 Task: Research Airbnb options in Murun-kuren, Mongolia from 4th December, 2023 to 10th December, 2023 for 6 adults, 2 children.6 bedrooms having 6 beds and 6 bathrooms. Property type can be house. Amenities needed are: wifi, TV, free parkinig on premises, gym, breakfast. Look for 4 properties as per requirement.
Action: Mouse moved to (426, 77)
Screenshot: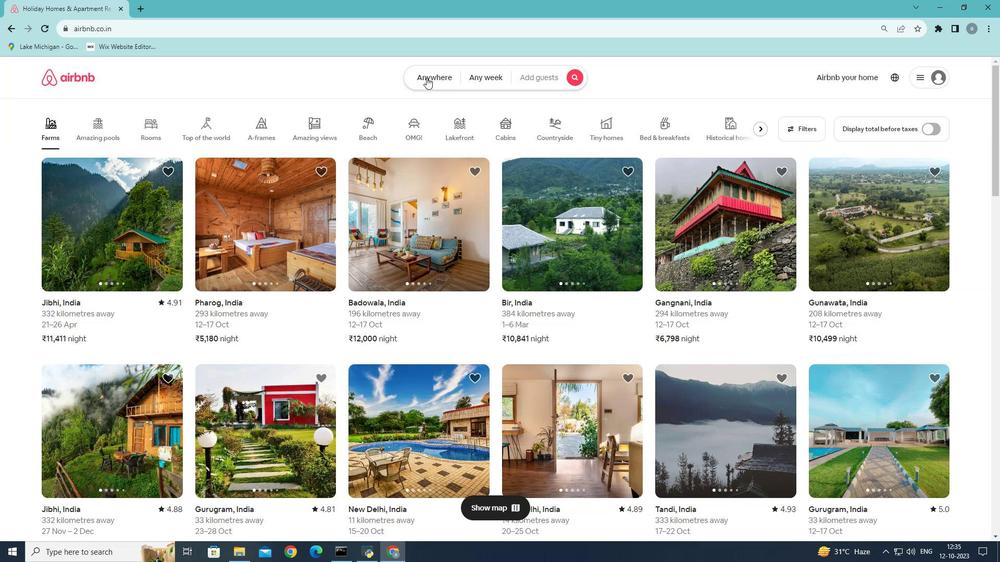 
Action: Mouse pressed left at (426, 77)
Screenshot: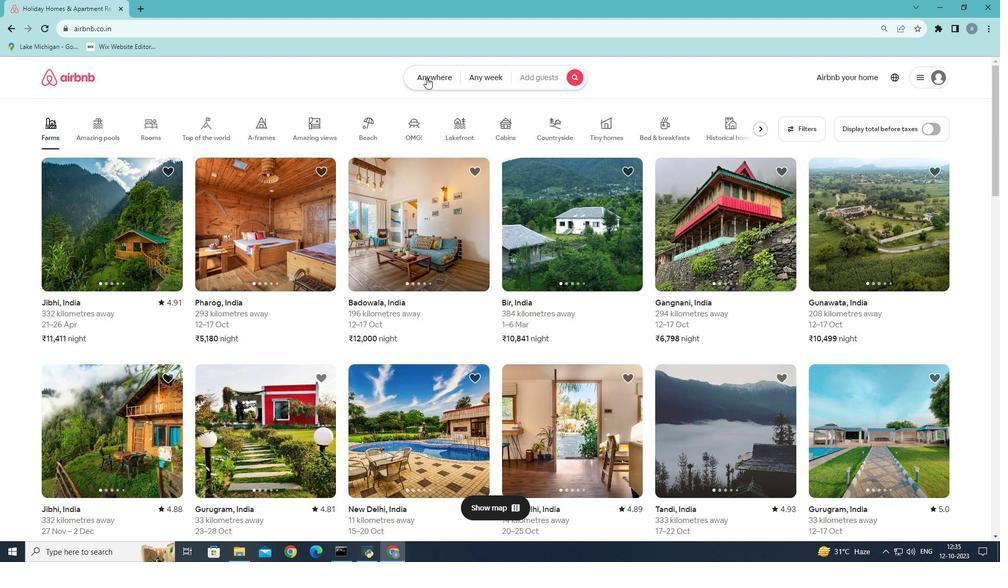 
Action: Mouse moved to (297, 118)
Screenshot: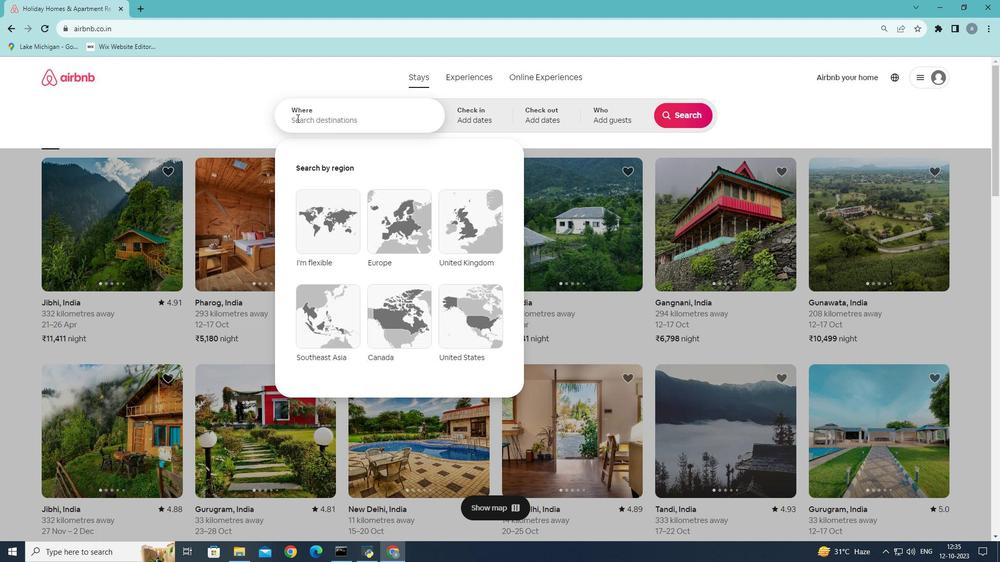 
Action: Mouse pressed left at (297, 118)
Screenshot: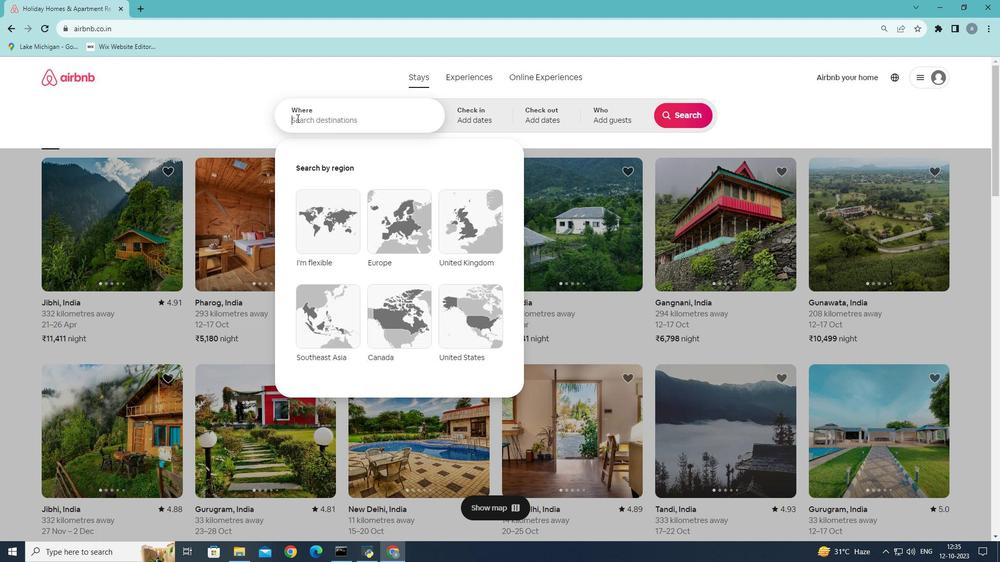 
Action: Mouse moved to (344, 115)
Screenshot: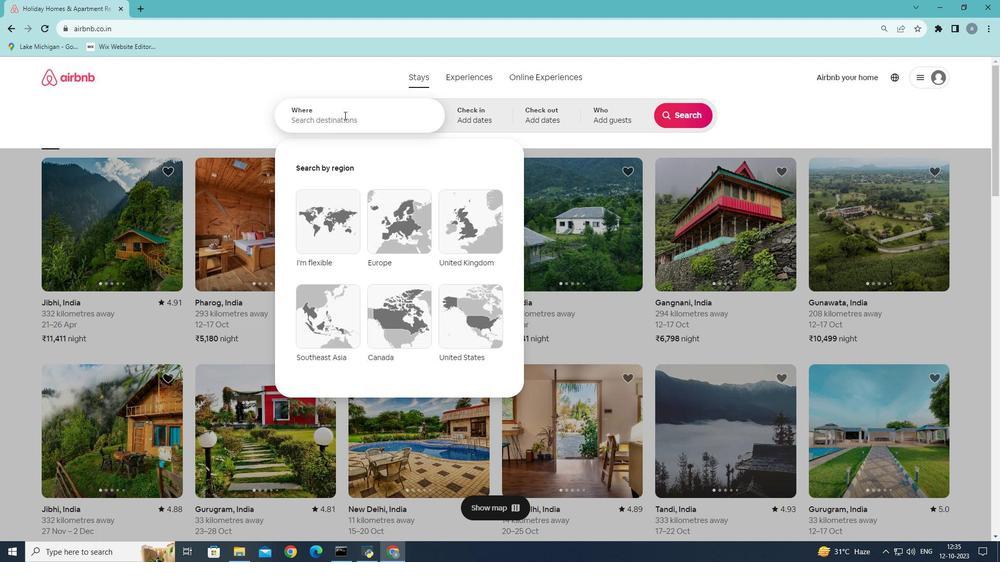 
Action: Key pressed <Key.shift>Murun-<Key.shift>Kuren,<Key.shift>Mongolia
Screenshot: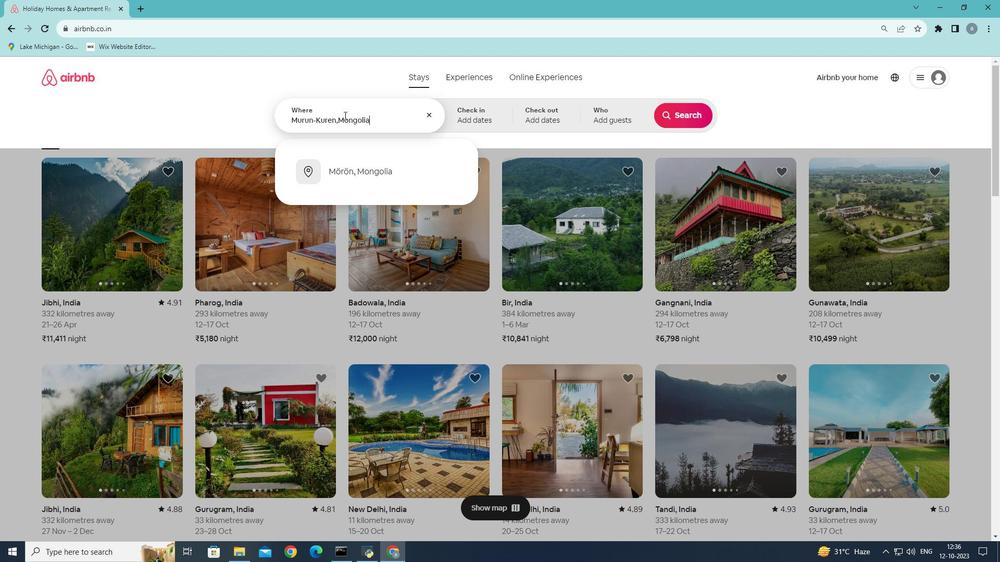 
Action: Mouse moved to (374, 174)
Screenshot: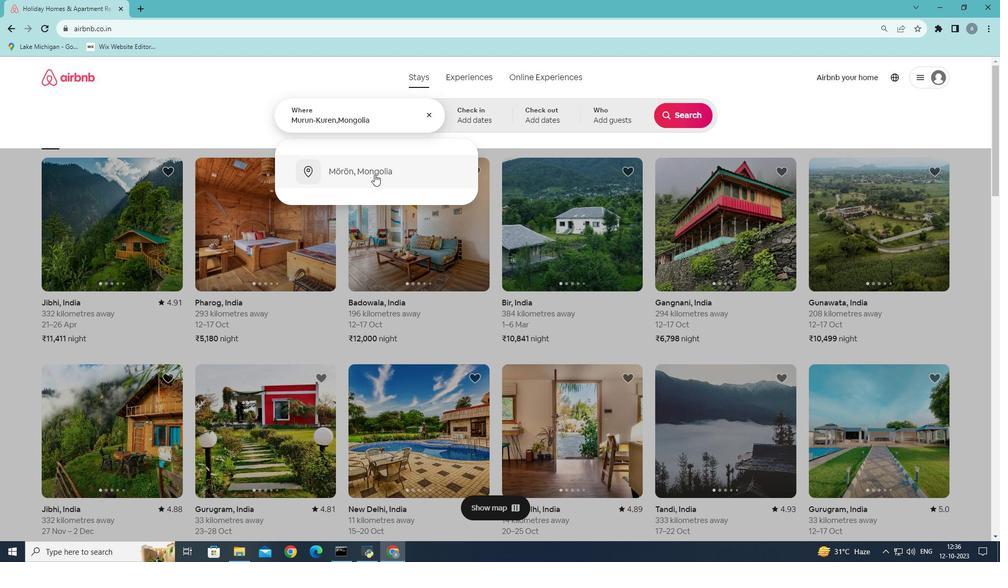
Action: Mouse pressed left at (374, 174)
Screenshot: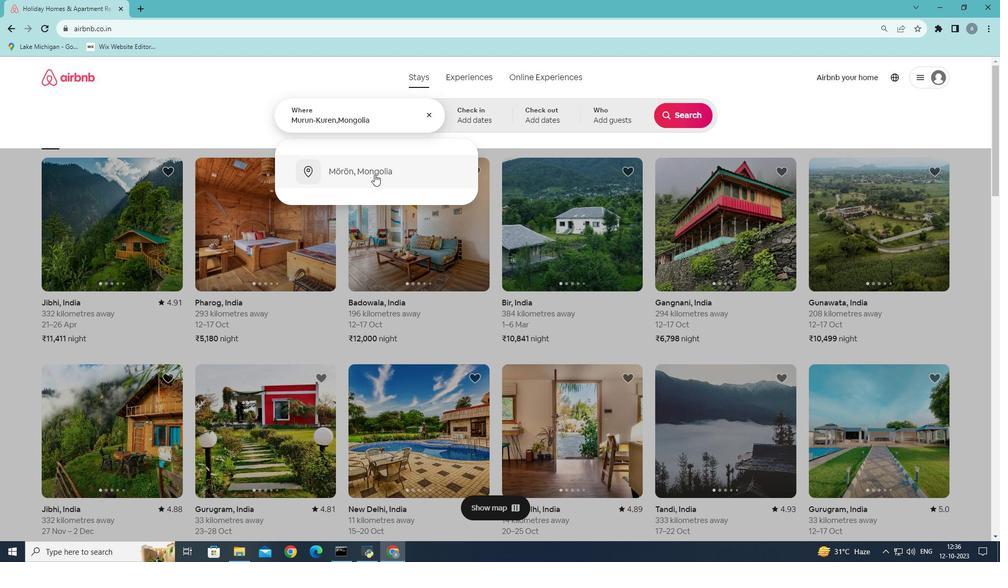 
Action: Mouse moved to (684, 197)
Screenshot: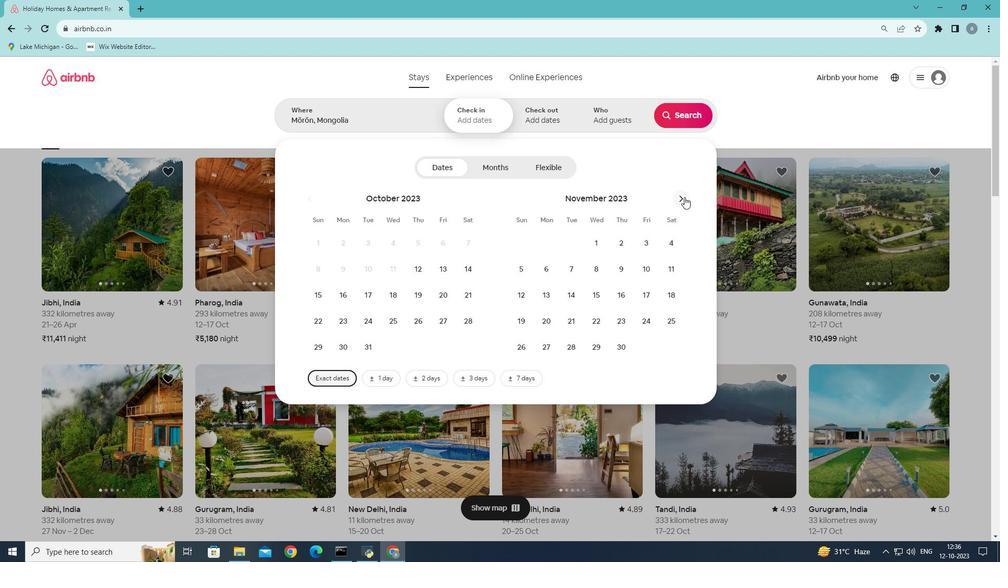 
Action: Mouse pressed left at (684, 197)
Screenshot: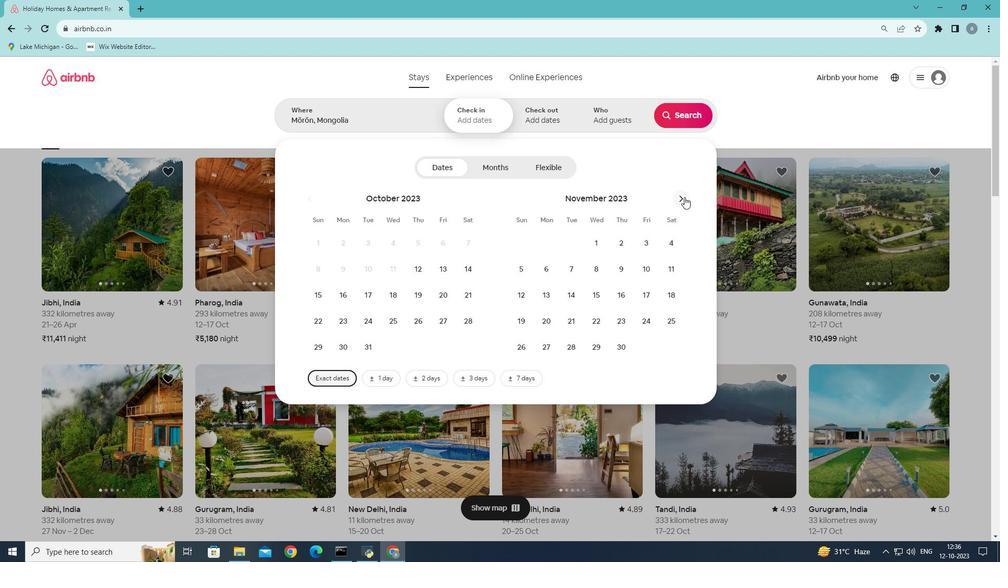 
Action: Mouse moved to (543, 271)
Screenshot: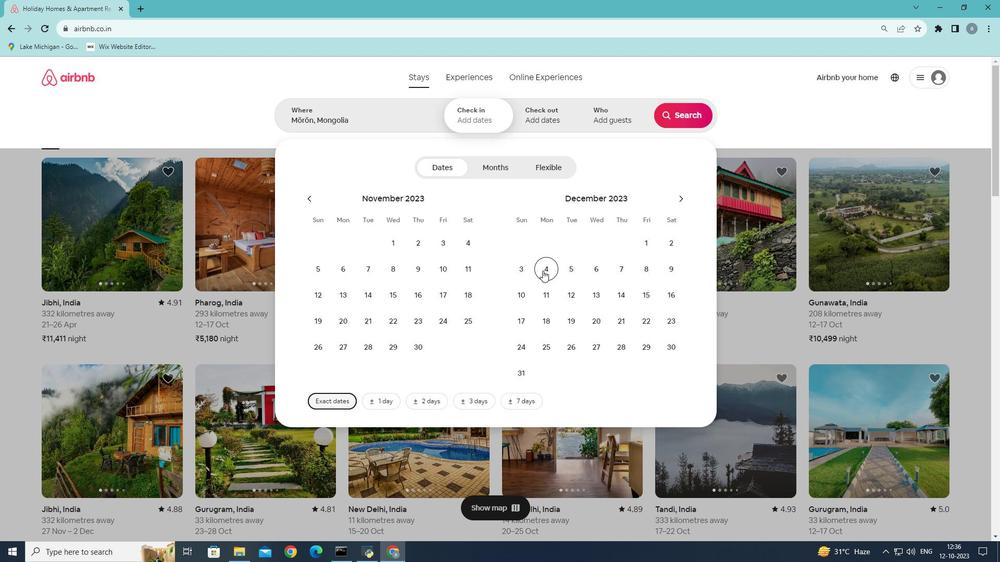 
Action: Mouse pressed left at (543, 271)
Screenshot: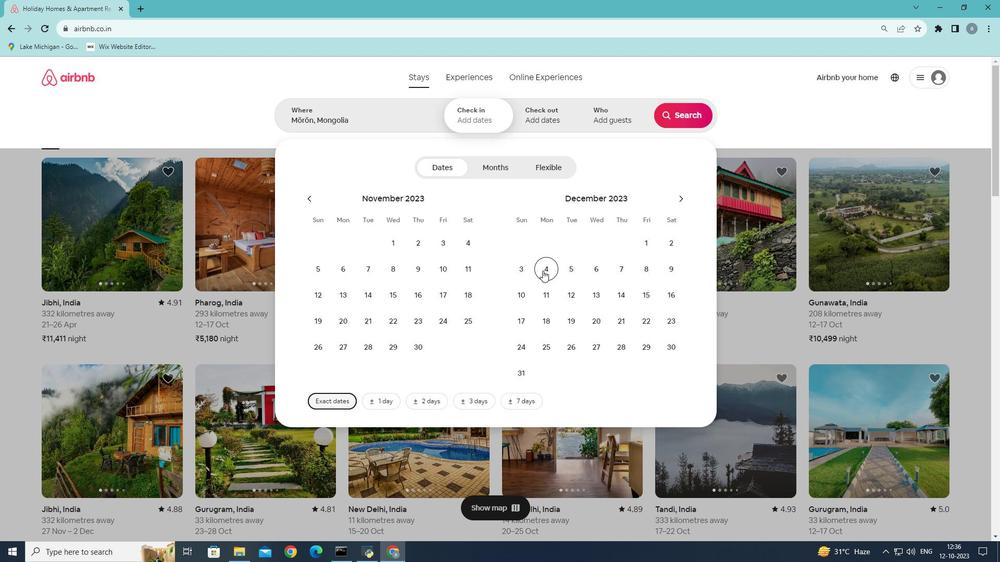 
Action: Mouse moved to (520, 291)
Screenshot: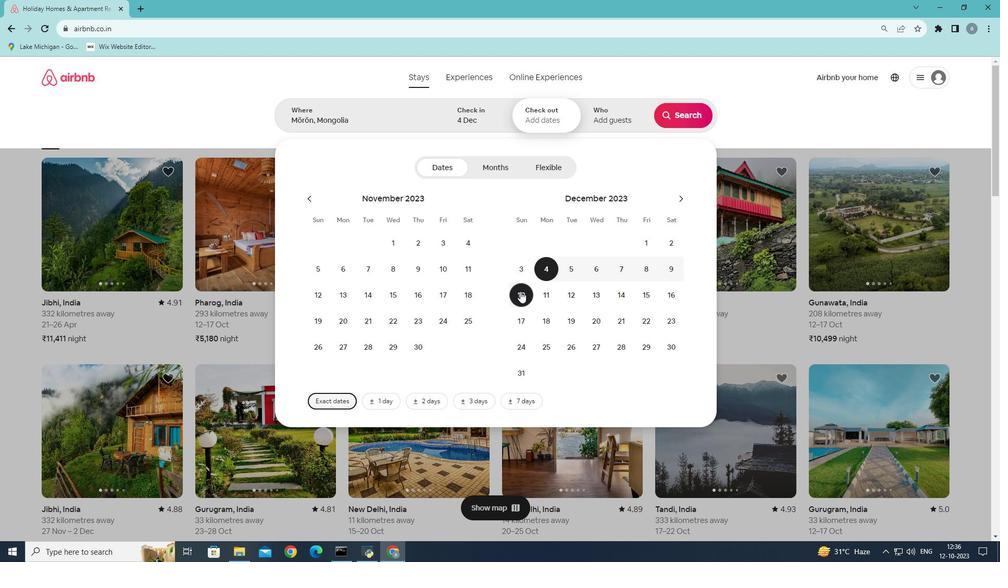 
Action: Mouse pressed left at (520, 291)
Screenshot: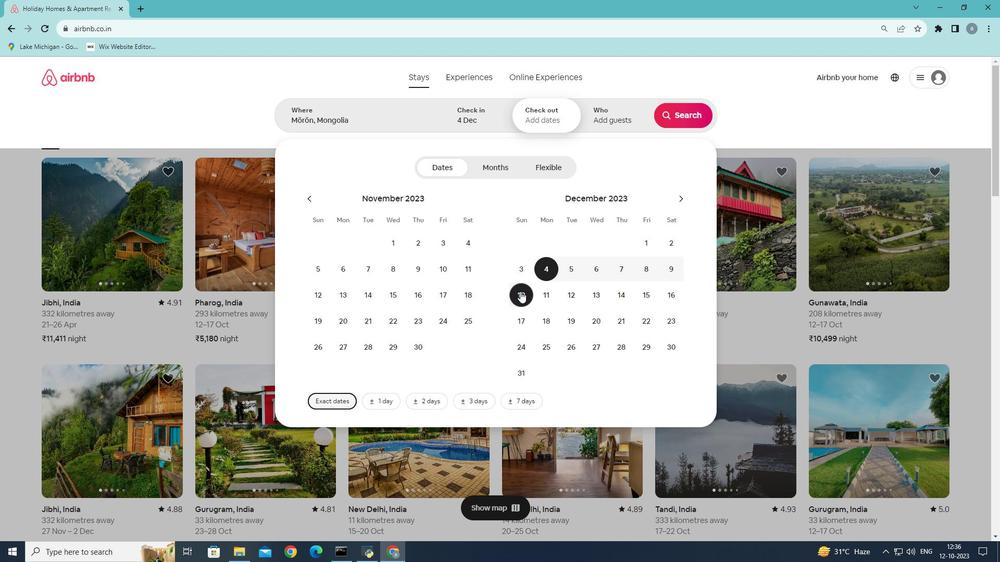 
Action: Mouse moved to (617, 120)
Screenshot: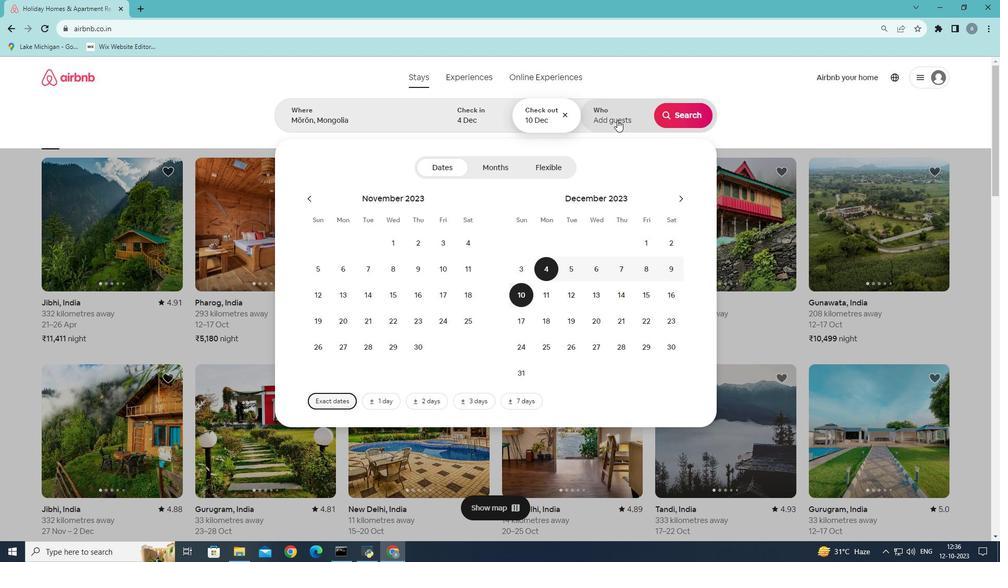 
Action: Mouse pressed left at (617, 120)
Screenshot: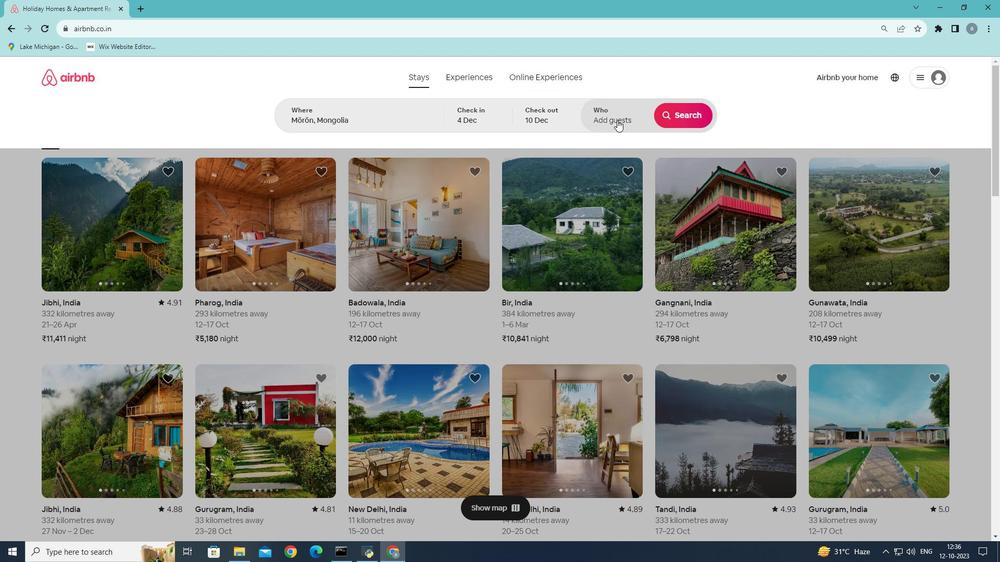 
Action: Mouse moved to (688, 171)
Screenshot: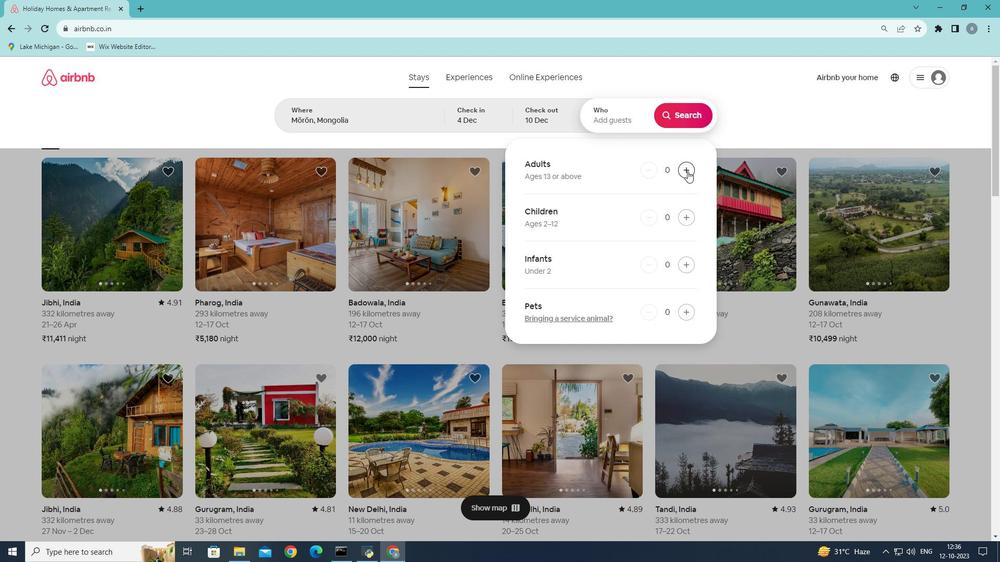 
Action: Mouse pressed left at (688, 171)
Screenshot: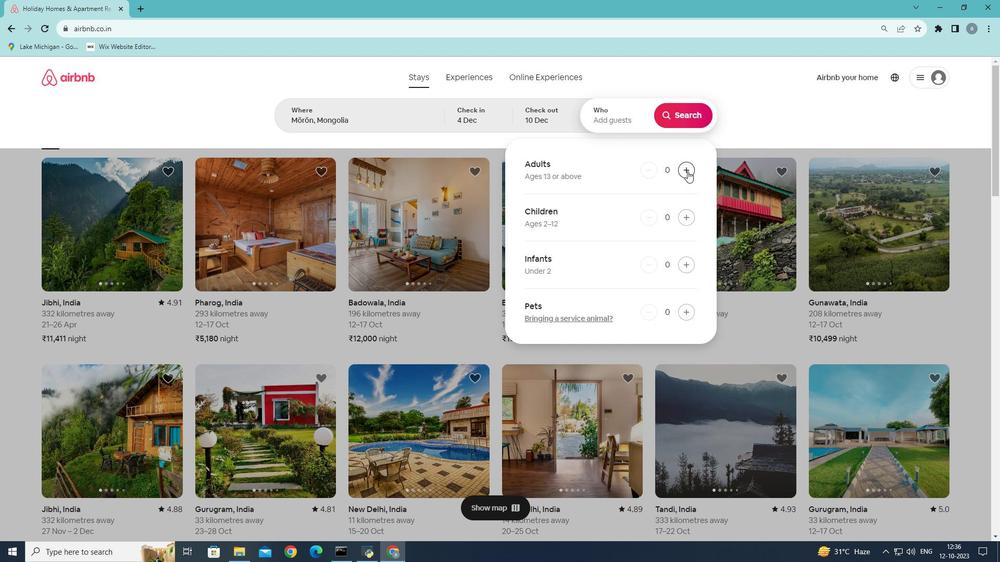 
Action: Mouse moved to (688, 171)
Screenshot: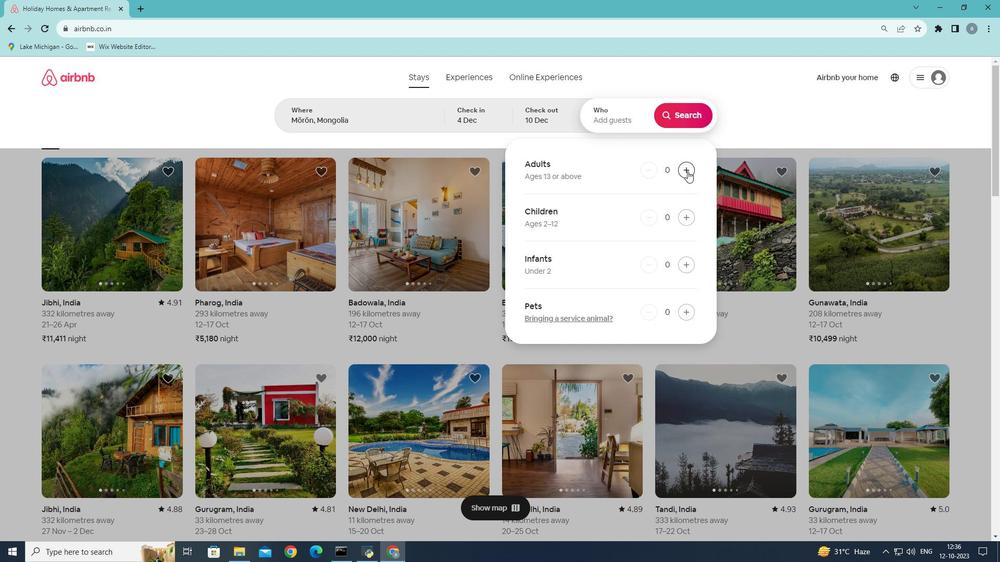 
Action: Mouse pressed left at (688, 171)
Screenshot: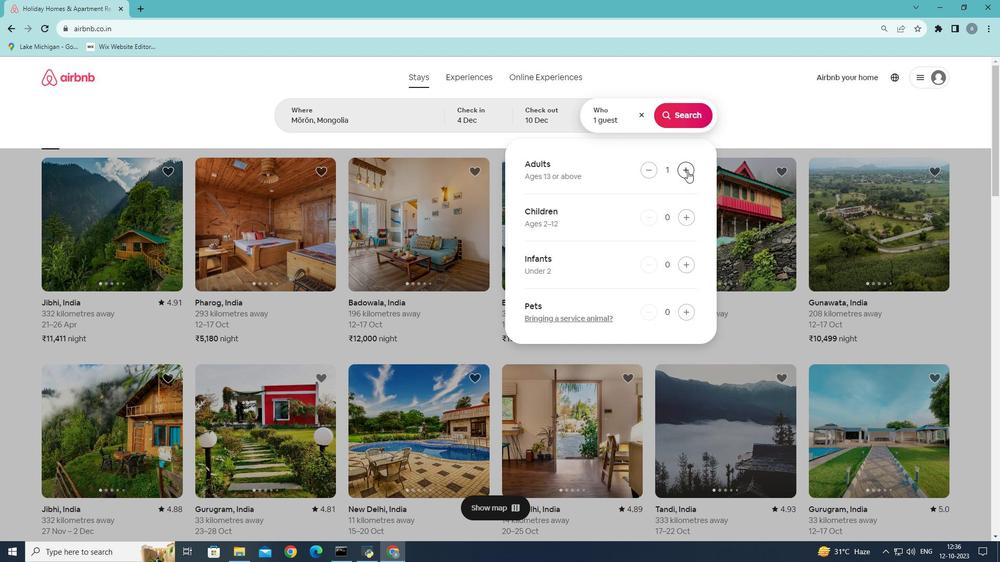 
Action: Mouse pressed left at (688, 171)
Screenshot: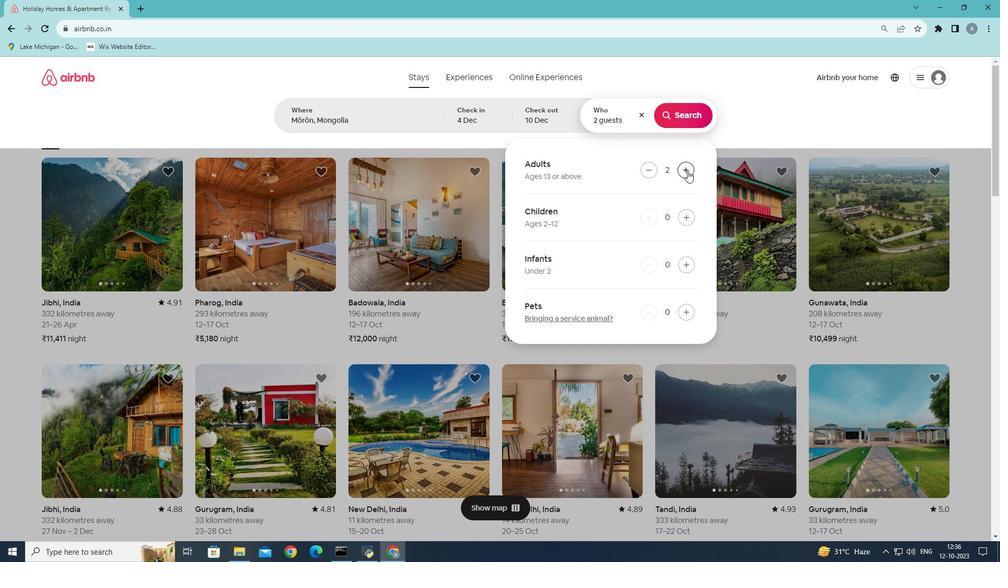
Action: Mouse pressed left at (688, 171)
Screenshot: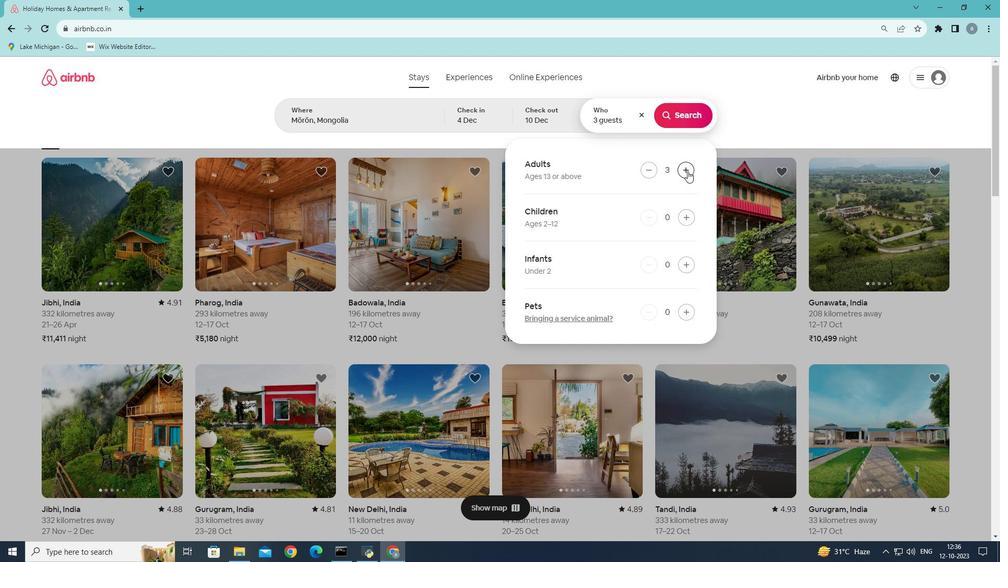 
Action: Mouse pressed left at (688, 171)
Screenshot: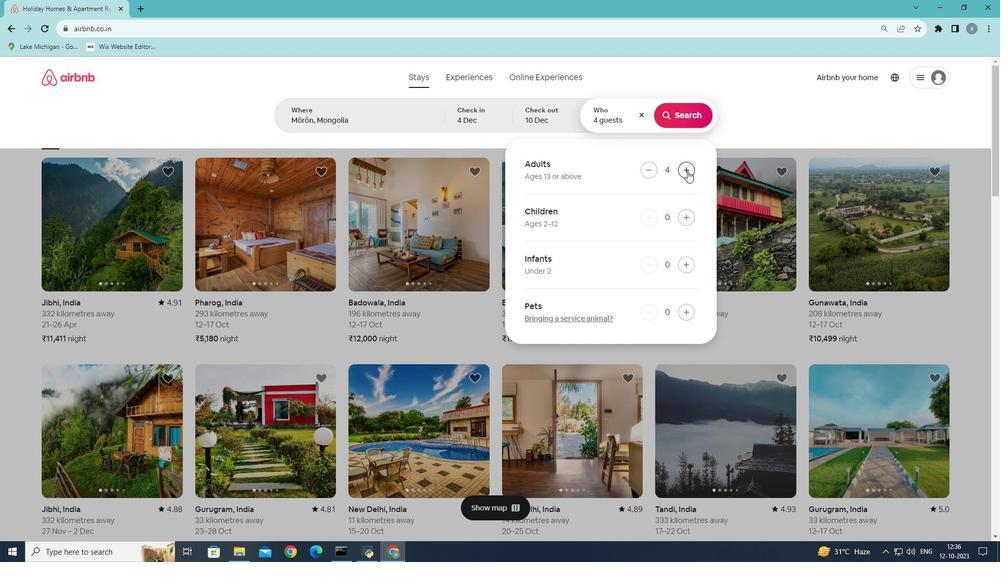 
Action: Mouse pressed left at (688, 171)
Screenshot: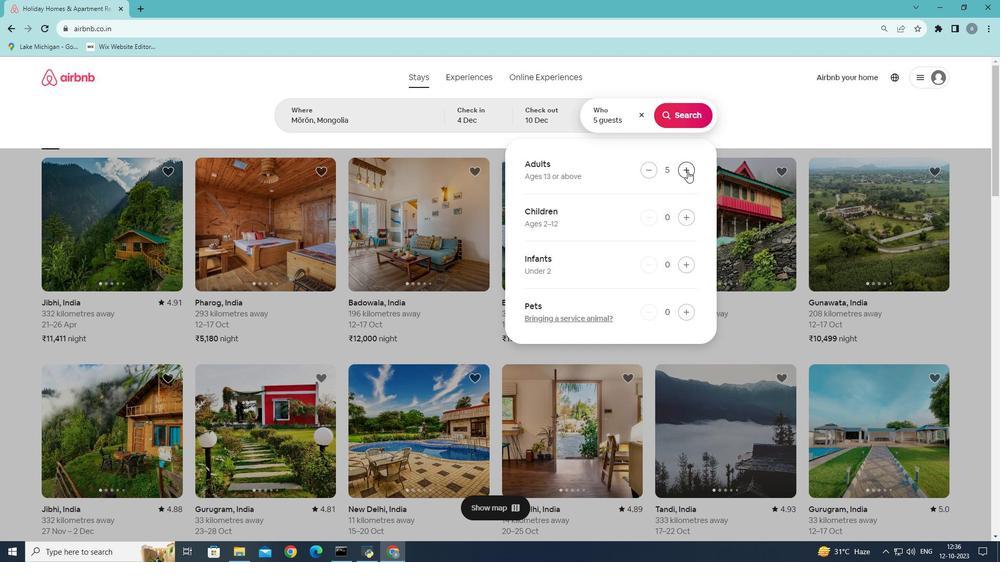 
Action: Mouse moved to (688, 213)
Screenshot: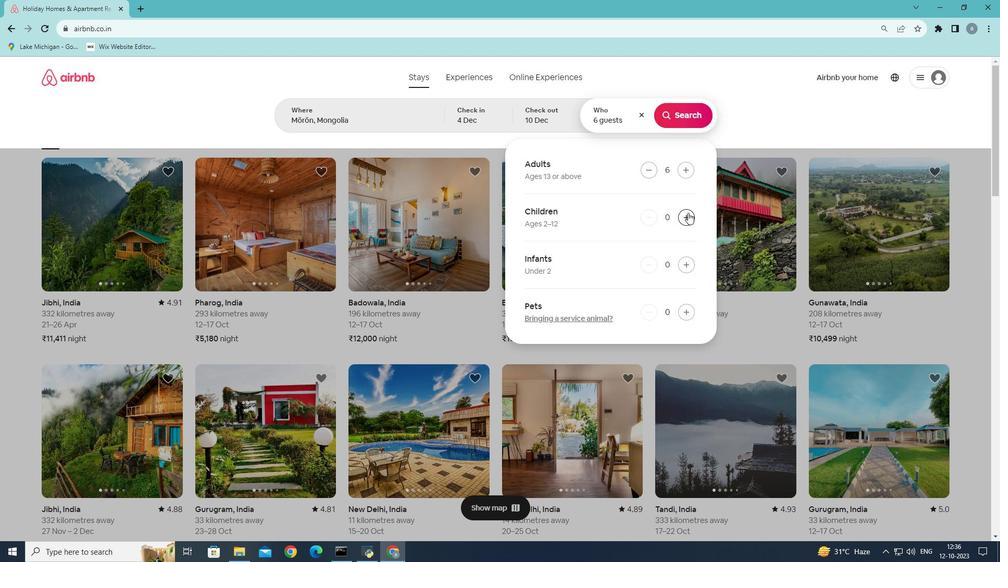 
Action: Mouse pressed left at (688, 213)
Screenshot: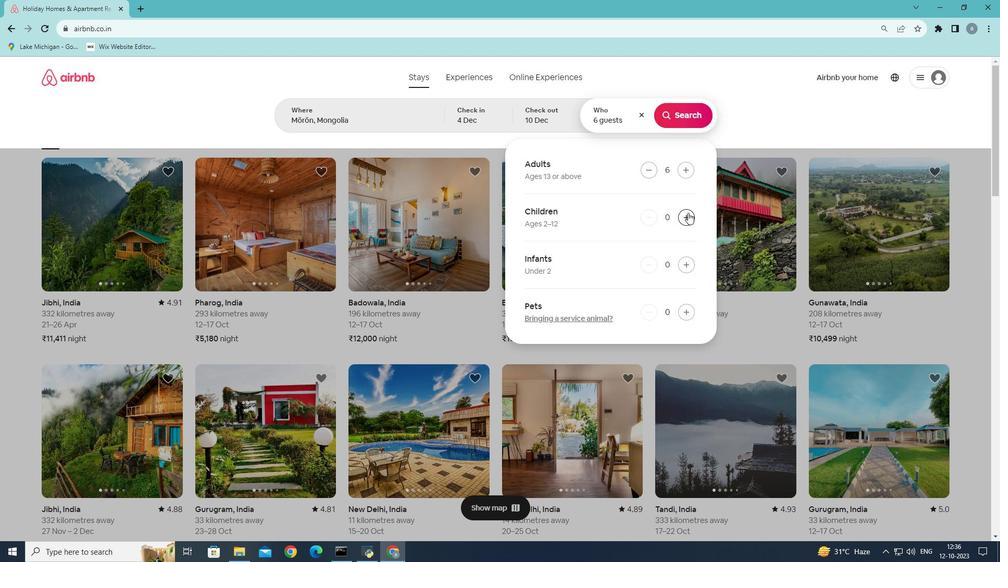 
Action: Mouse pressed left at (688, 213)
Screenshot: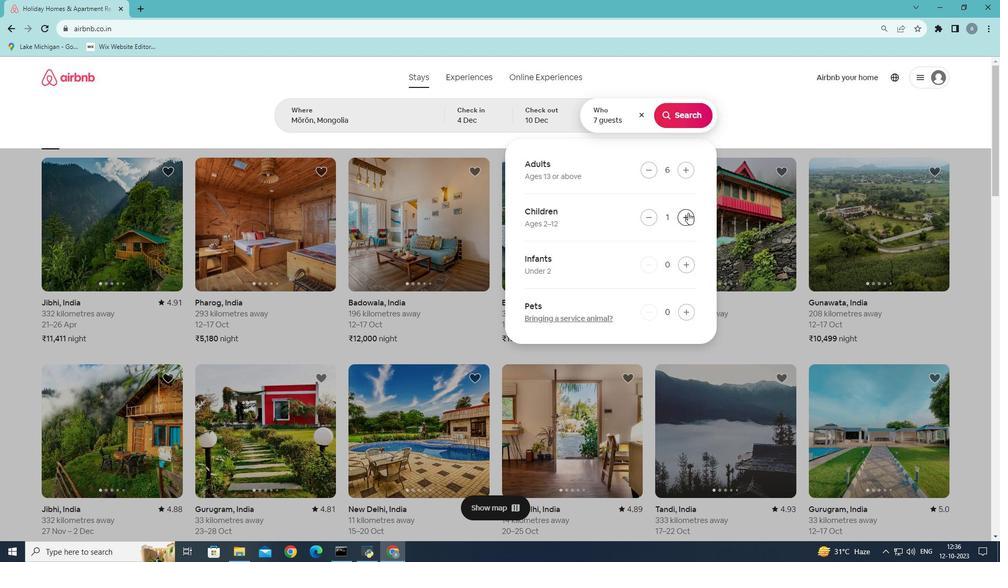 
Action: Mouse moved to (680, 114)
Screenshot: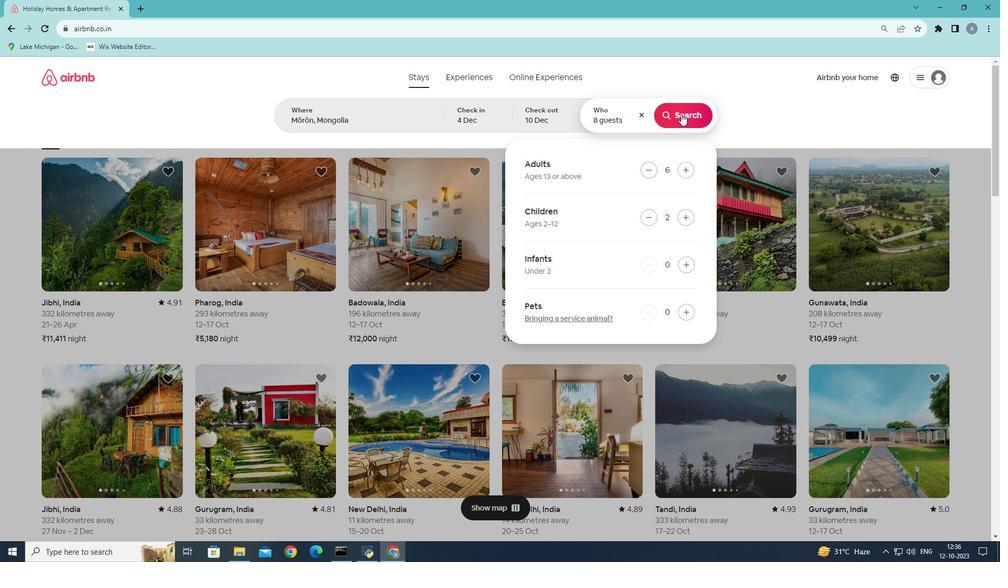 
Action: Mouse pressed left at (680, 114)
Screenshot: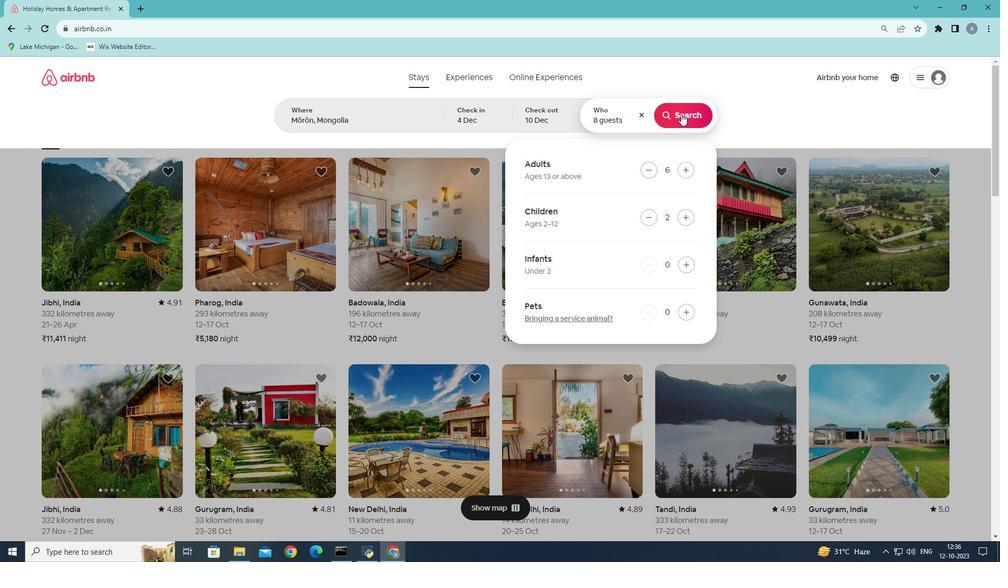 
Action: Mouse moved to (845, 117)
Screenshot: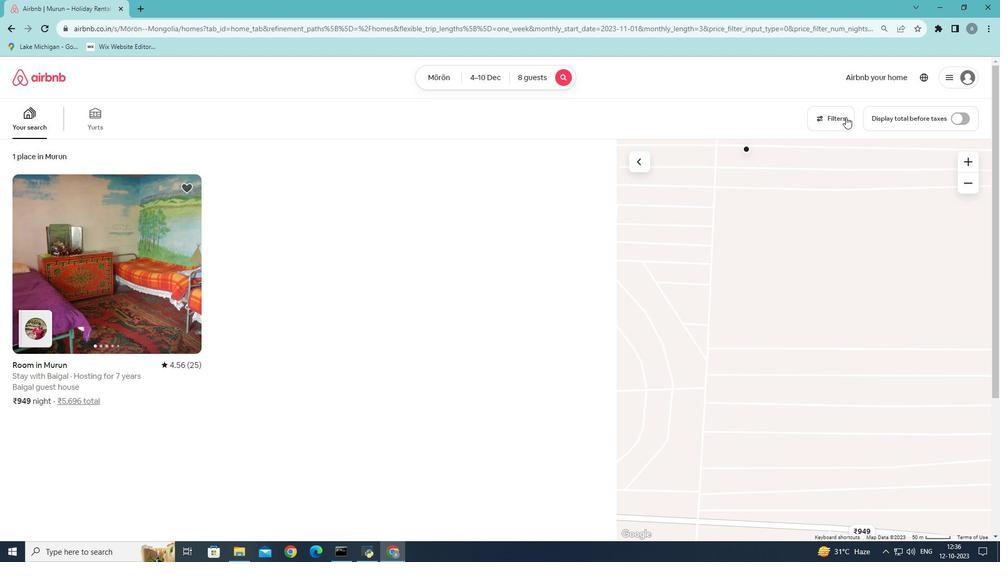 
Action: Mouse pressed left at (845, 117)
Screenshot: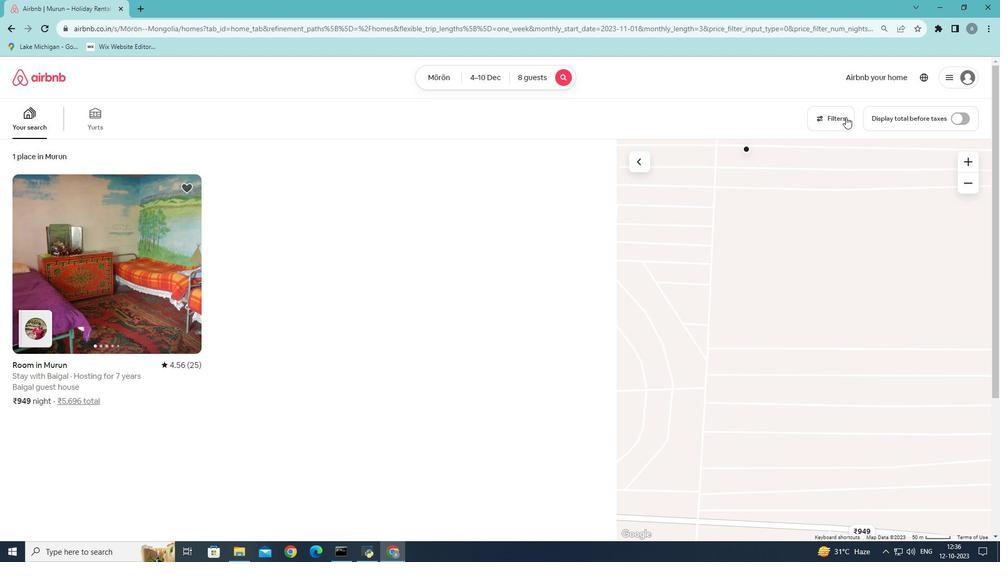 
Action: Mouse moved to (524, 273)
Screenshot: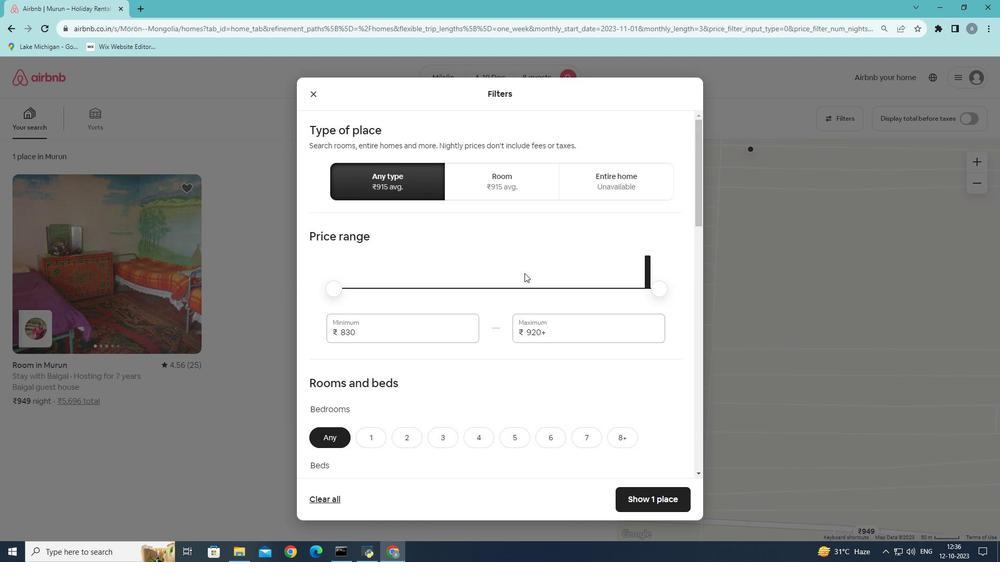 
Action: Mouse scrolled (524, 273) with delta (0, 0)
Screenshot: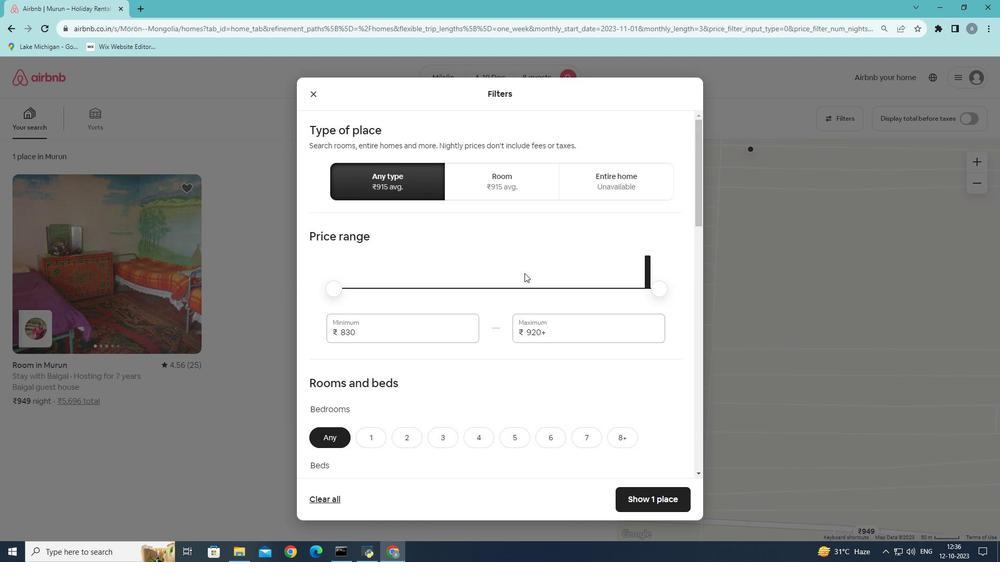 
Action: Mouse moved to (525, 272)
Screenshot: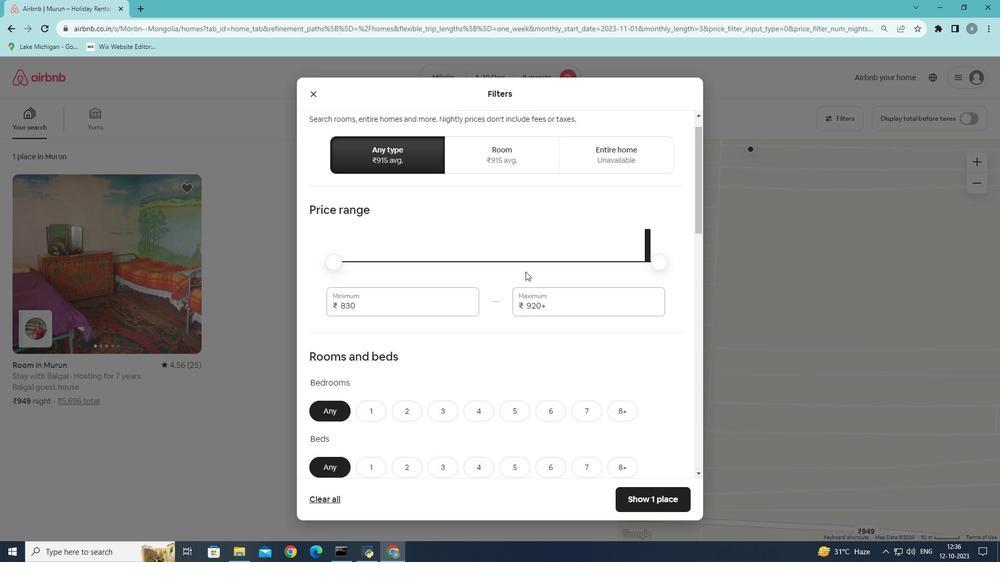 
Action: Mouse scrolled (525, 271) with delta (0, 0)
Screenshot: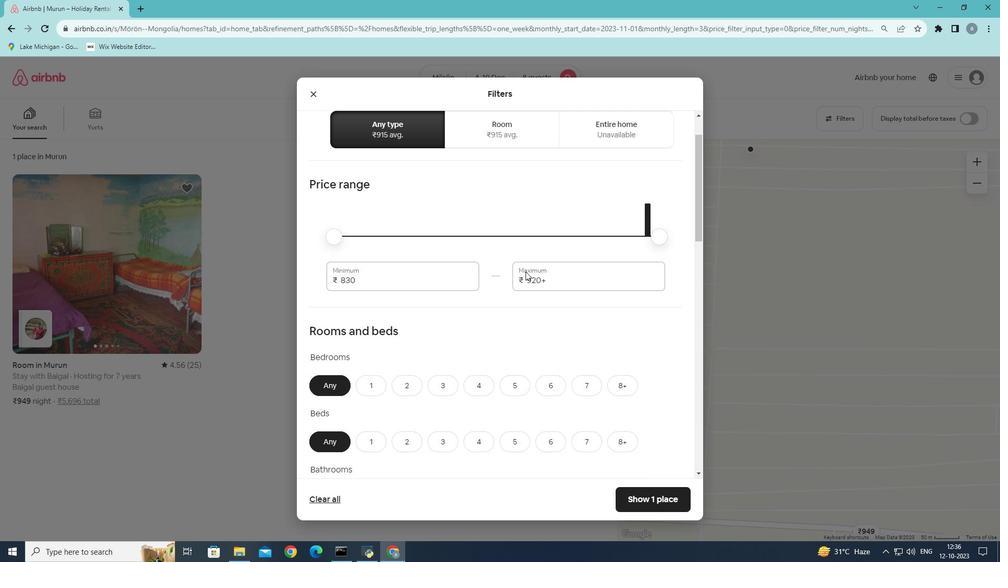 
Action: Mouse moved to (555, 333)
Screenshot: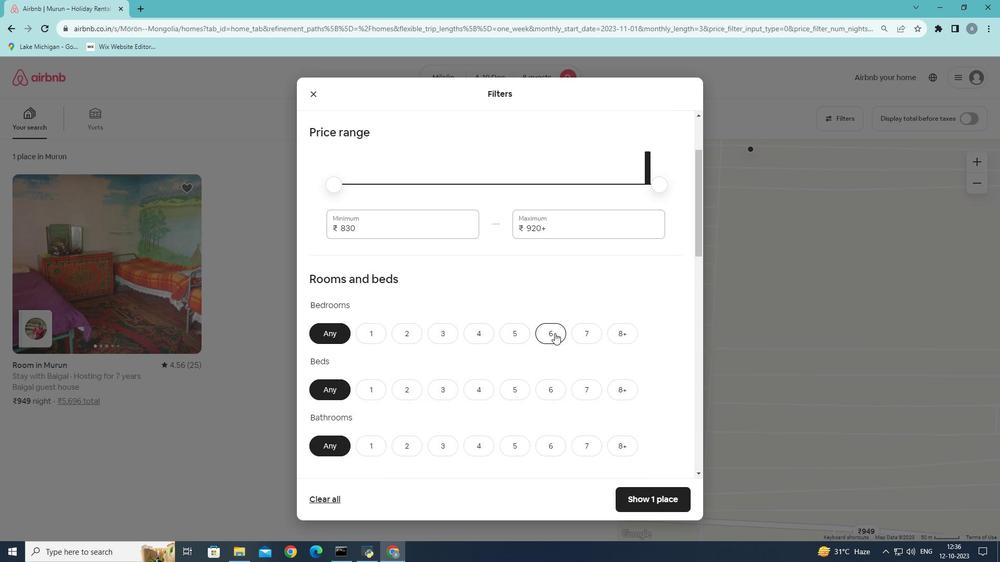 
Action: Mouse pressed left at (555, 333)
Screenshot: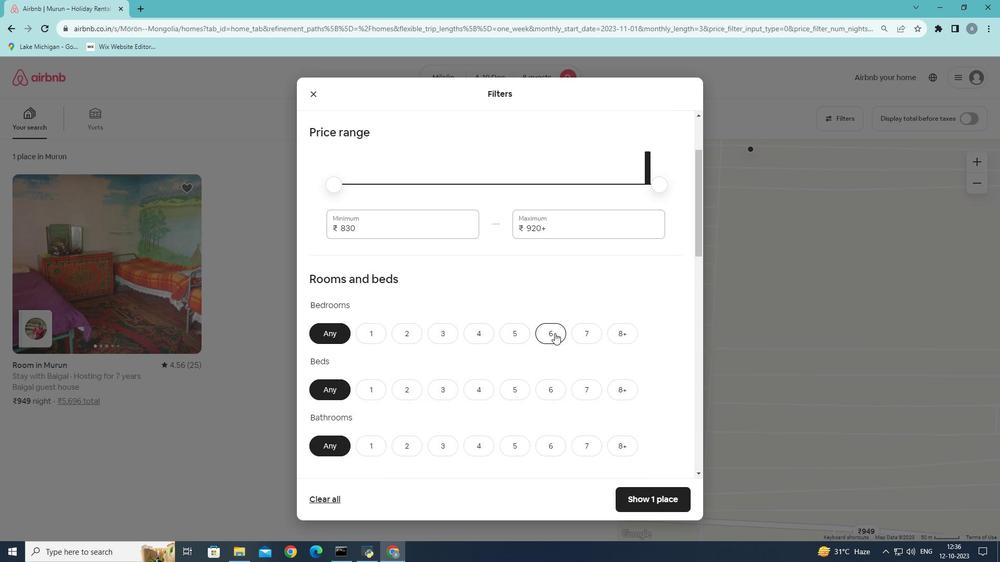 
Action: Mouse moved to (545, 385)
Screenshot: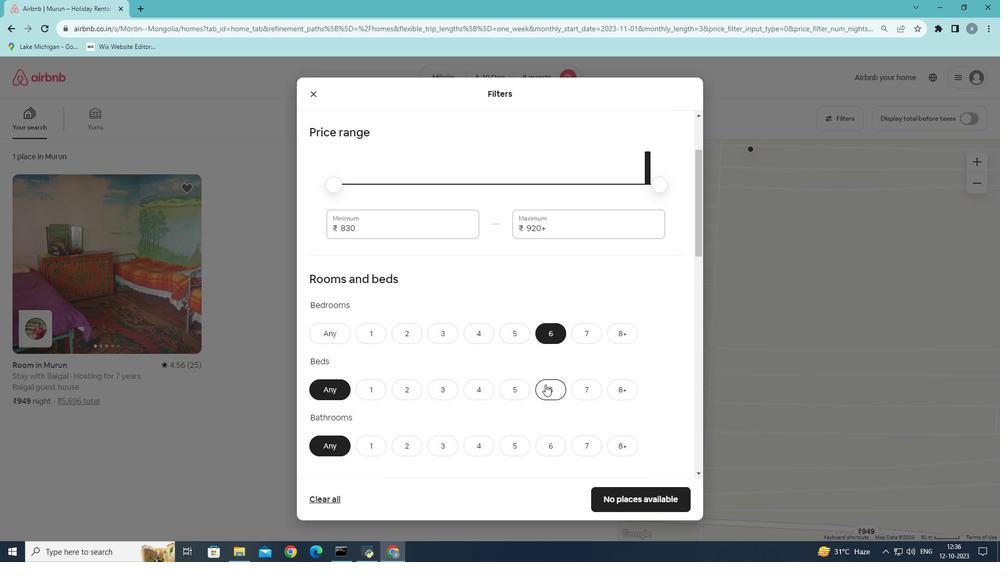 
Action: Mouse pressed left at (545, 385)
Screenshot: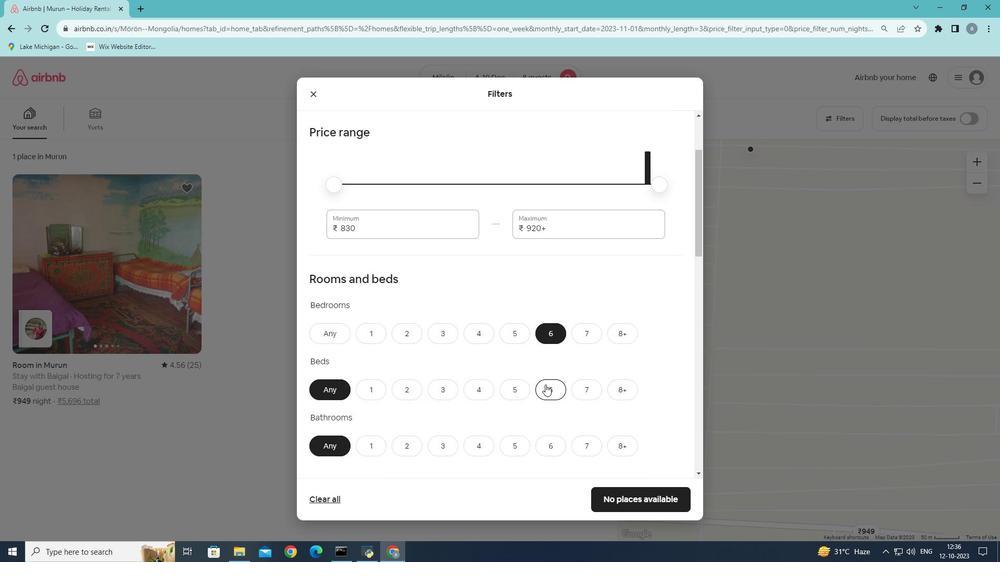 
Action: Mouse moved to (548, 438)
Screenshot: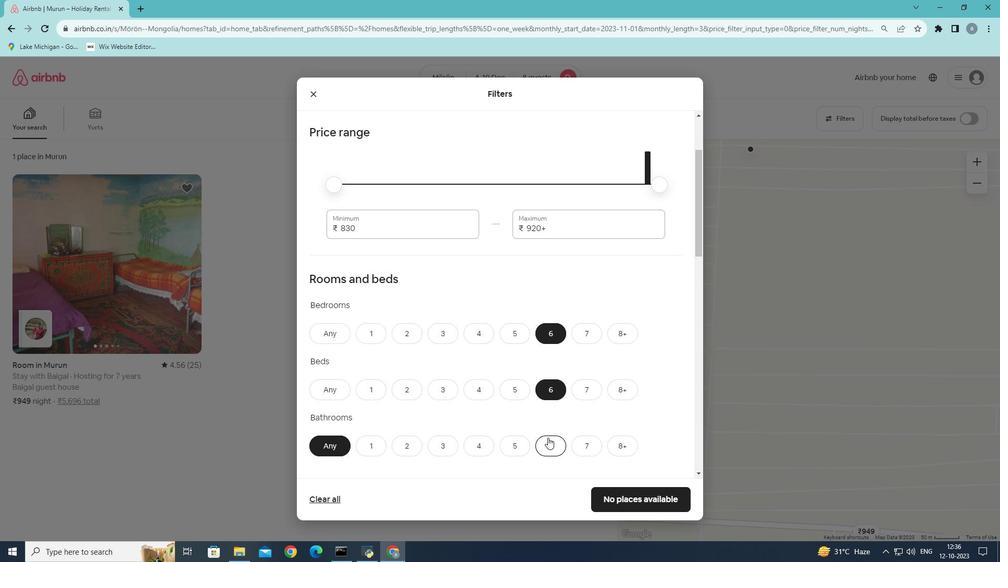 
Action: Mouse pressed left at (548, 438)
Screenshot: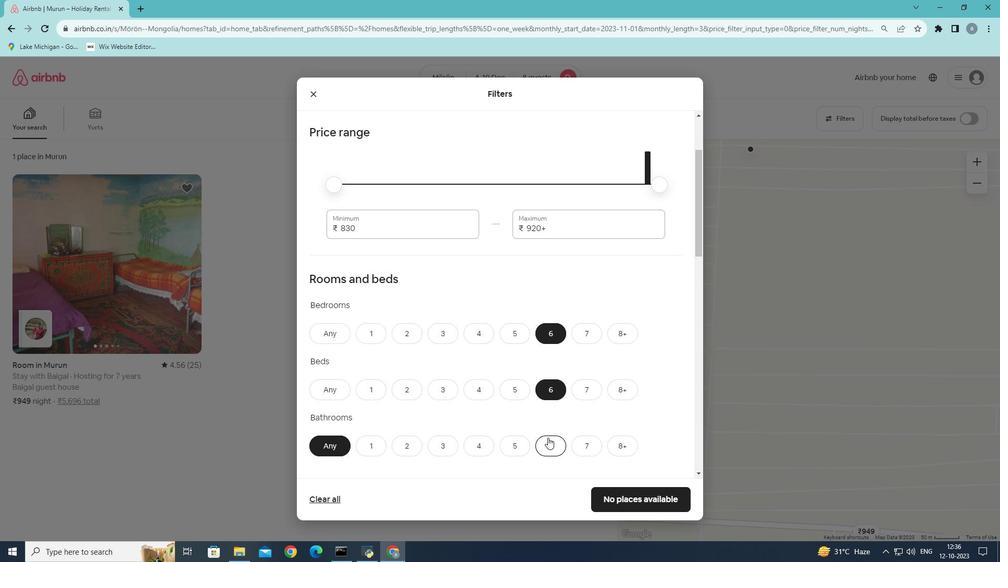 
Action: Mouse moved to (614, 334)
Screenshot: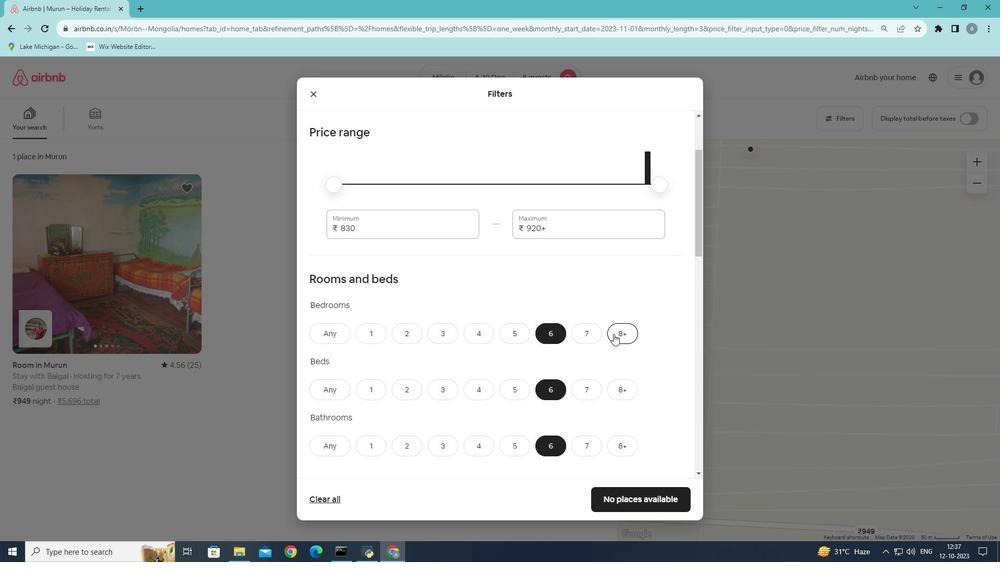 
Action: Mouse scrolled (614, 334) with delta (0, 0)
Screenshot: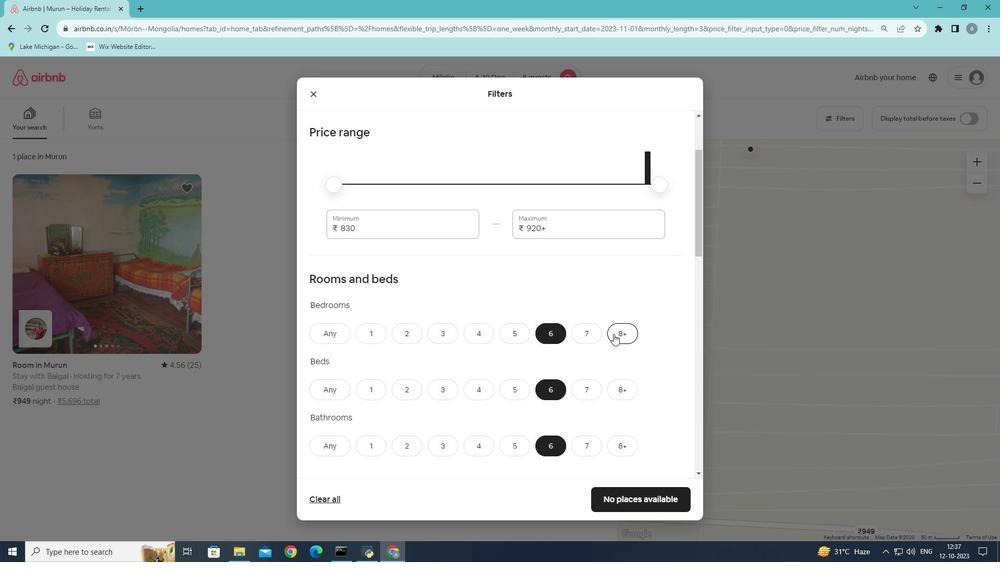 
Action: Mouse scrolled (614, 334) with delta (0, 0)
Screenshot: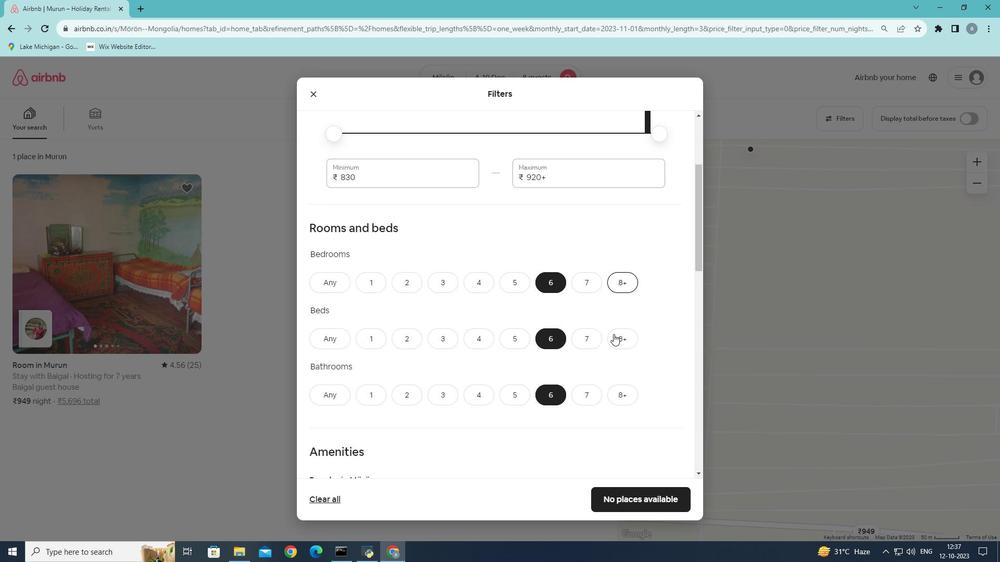 
Action: Mouse scrolled (614, 334) with delta (0, 0)
Screenshot: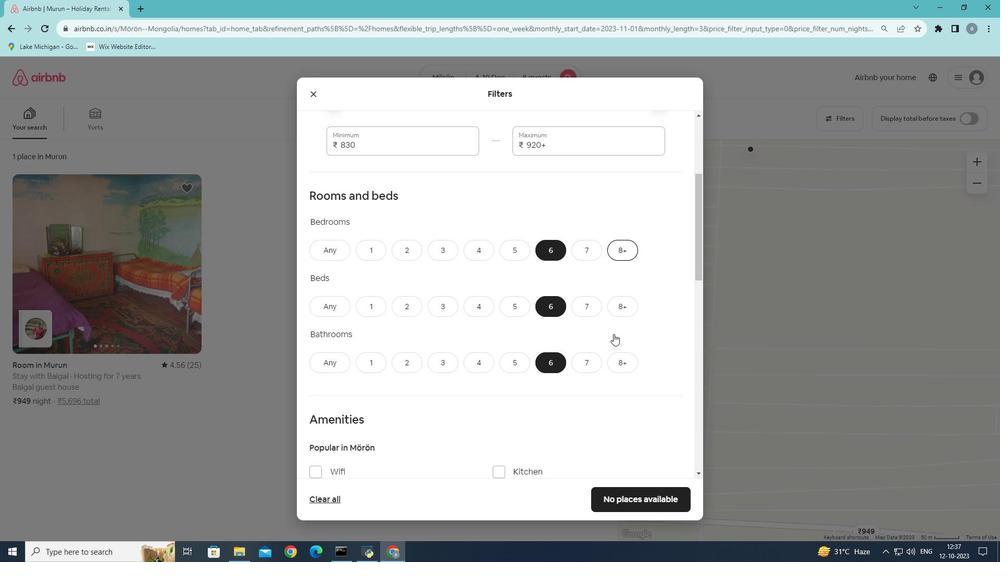 
Action: Mouse moved to (514, 369)
Screenshot: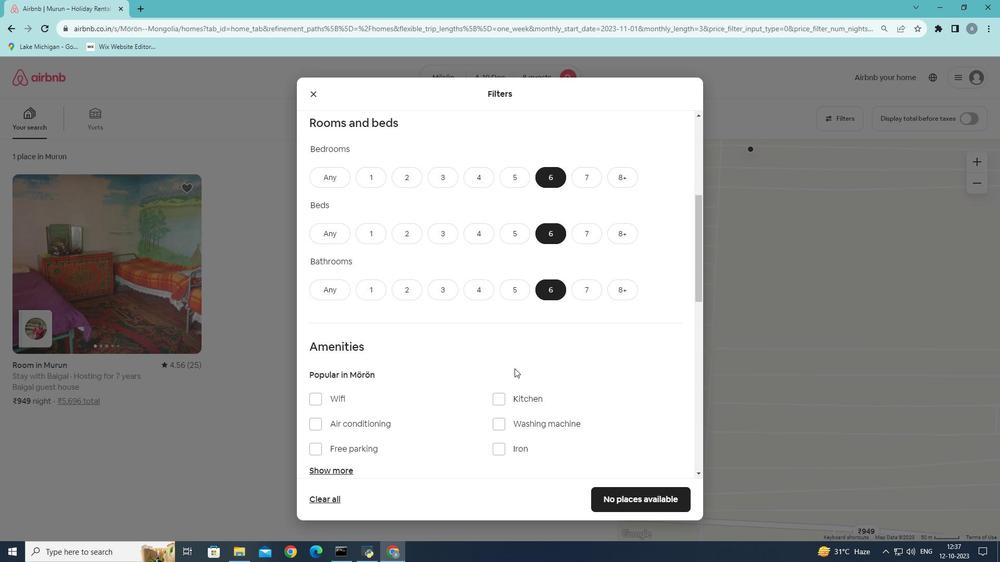 
Action: Mouse scrolled (514, 368) with delta (0, 0)
Screenshot: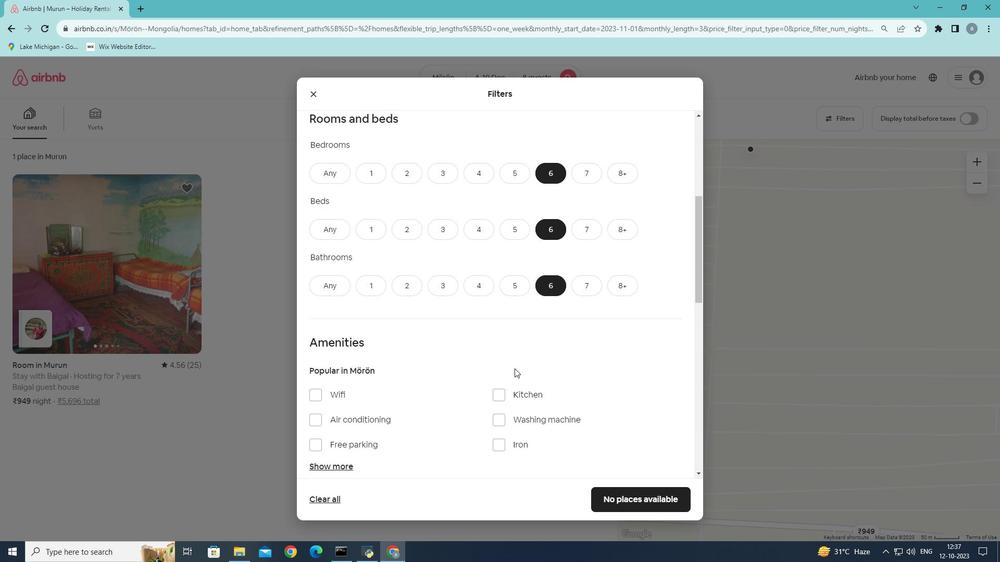
Action: Mouse moved to (316, 349)
Screenshot: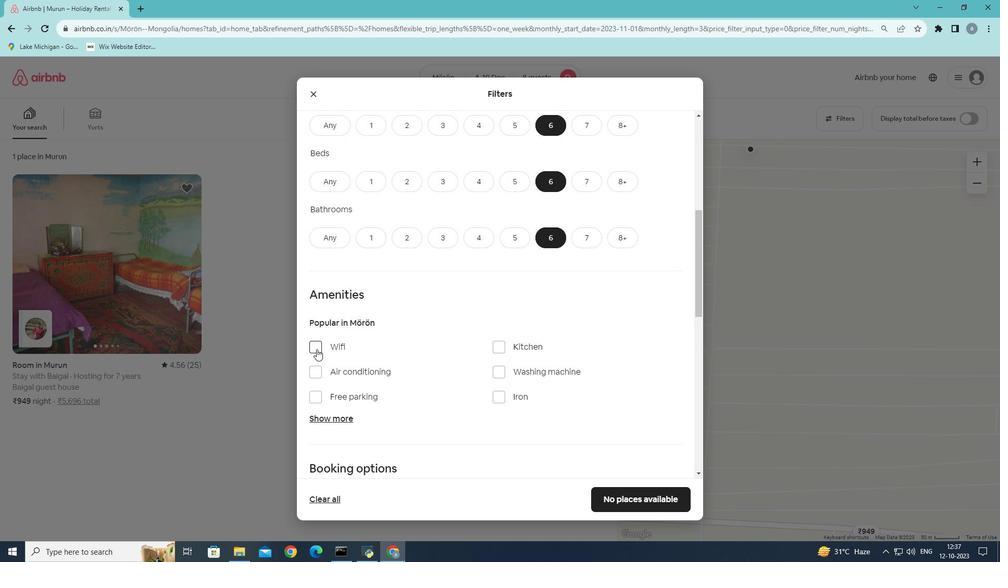 
Action: Mouse pressed left at (316, 349)
Screenshot: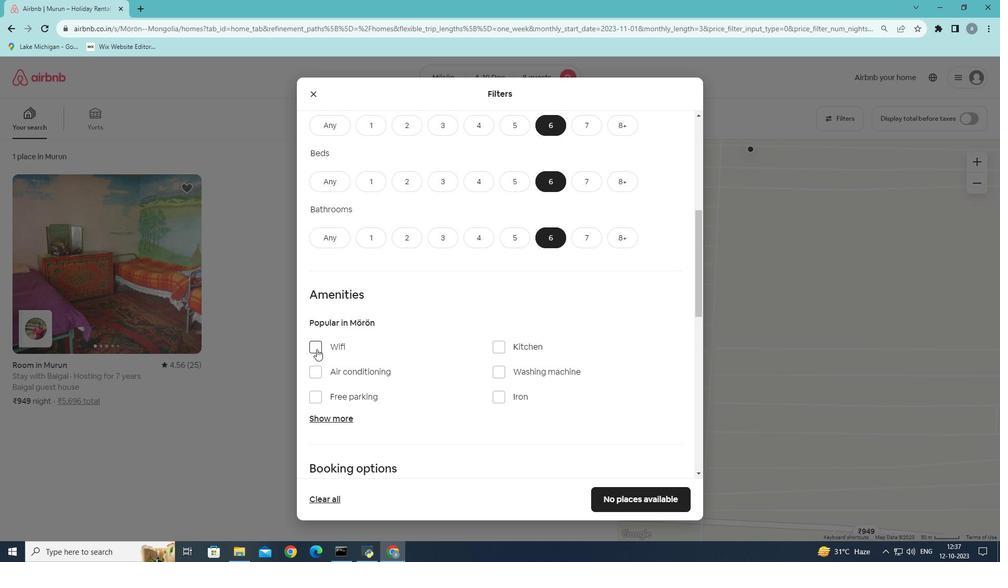 
Action: Mouse moved to (476, 374)
Screenshot: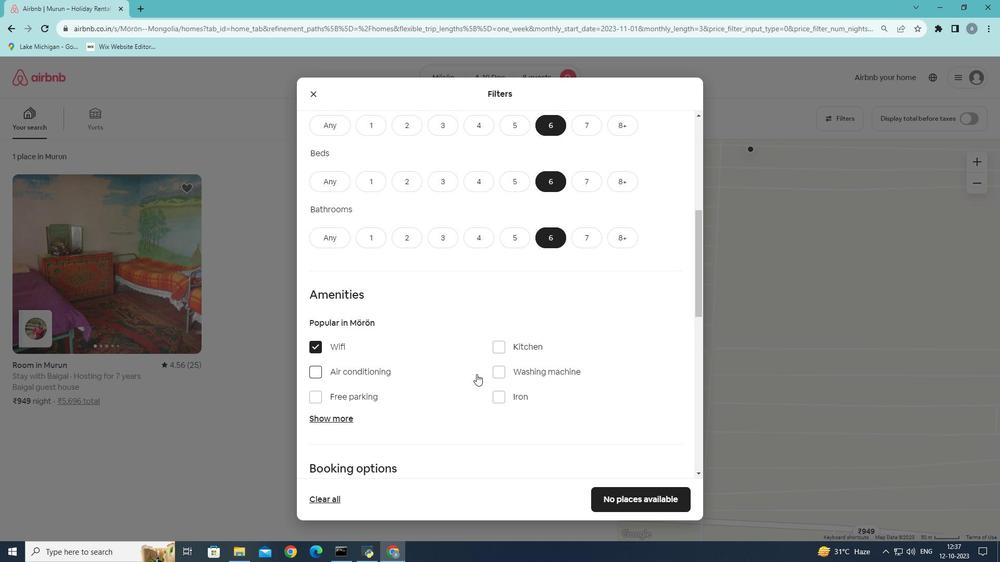 
Action: Mouse scrolled (476, 374) with delta (0, 0)
Screenshot: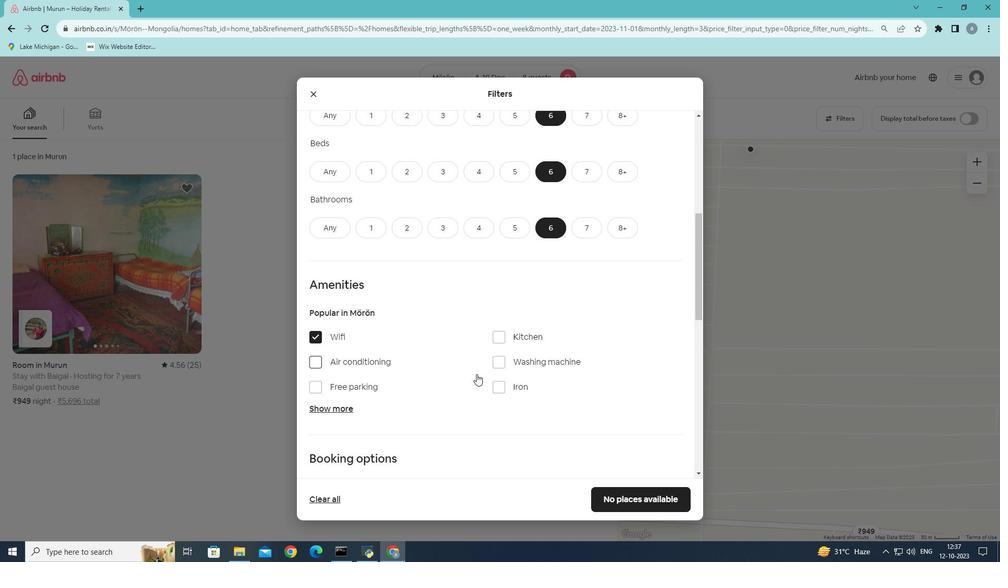 
Action: Mouse moved to (323, 347)
Screenshot: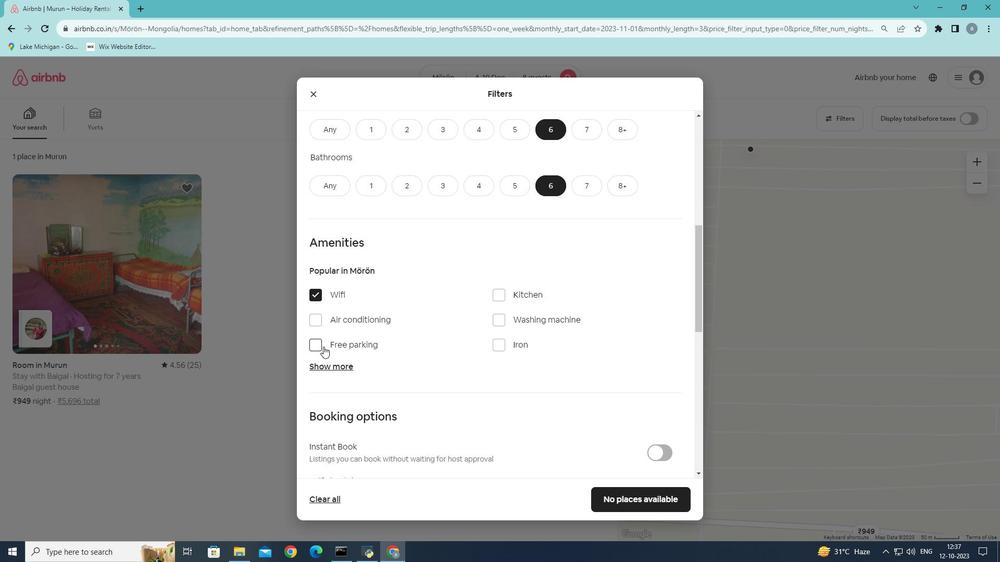 
Action: Mouse pressed left at (323, 347)
Screenshot: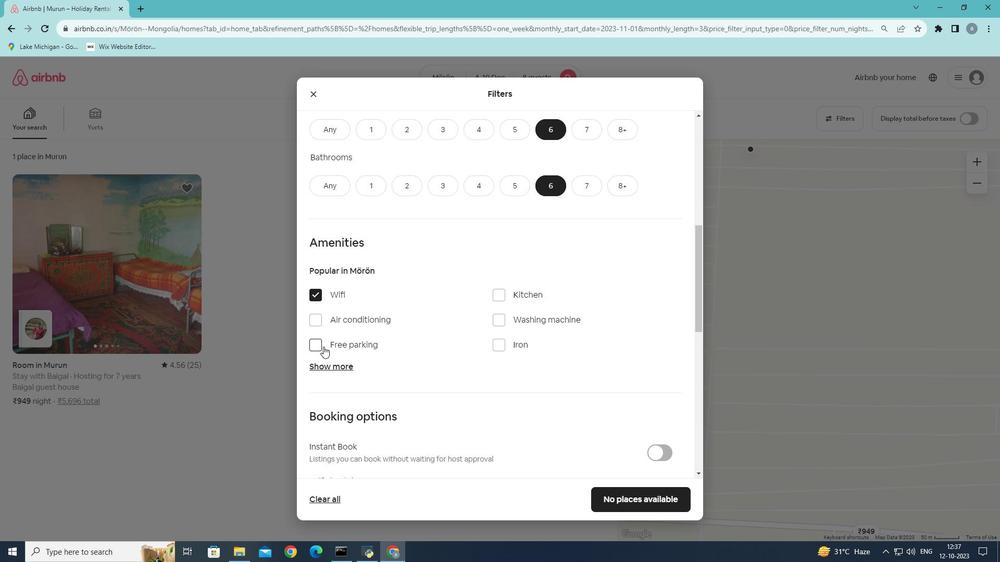 
Action: Mouse moved to (402, 363)
Screenshot: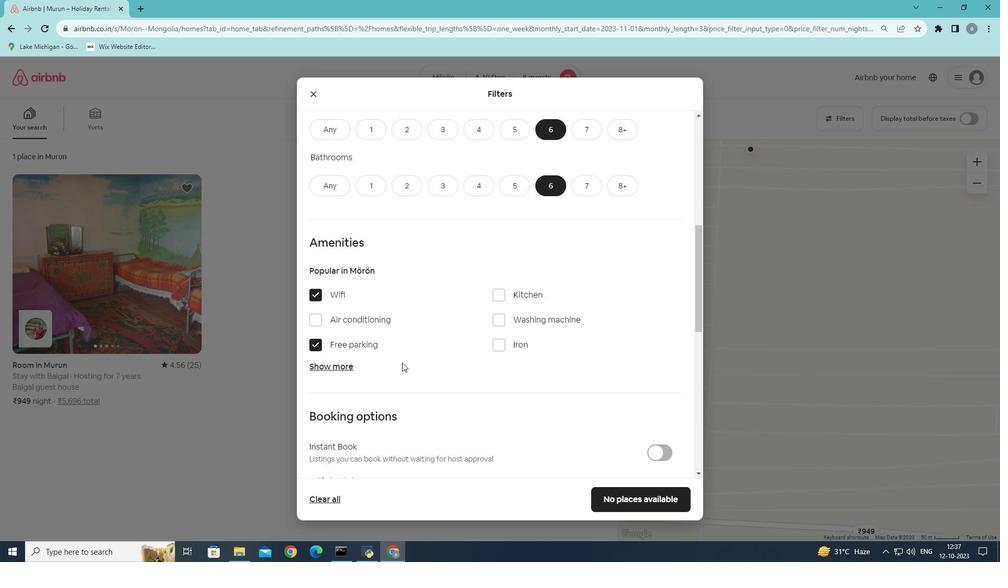 
Action: Mouse scrolled (402, 362) with delta (0, 0)
Screenshot: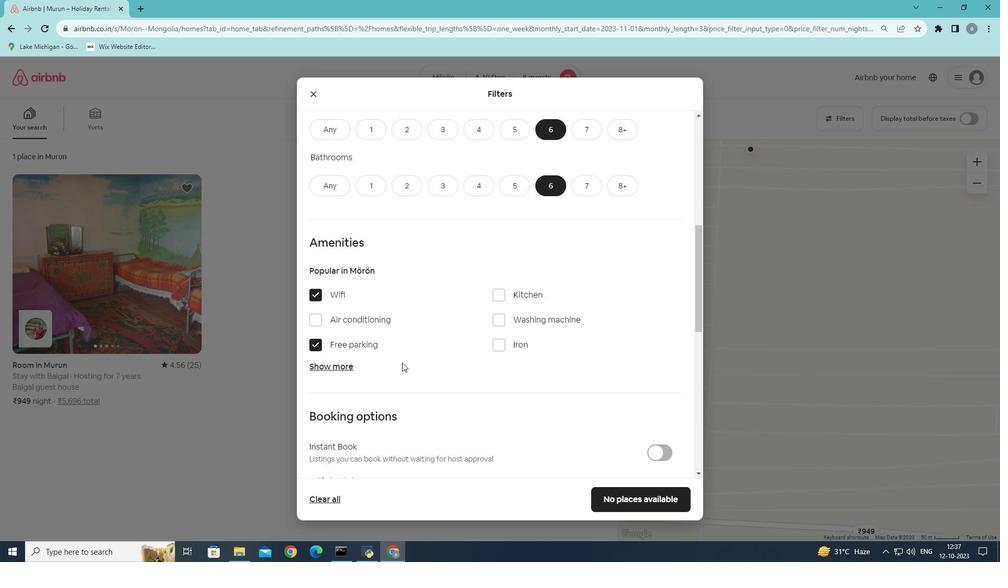 
Action: Mouse scrolled (402, 362) with delta (0, 0)
Screenshot: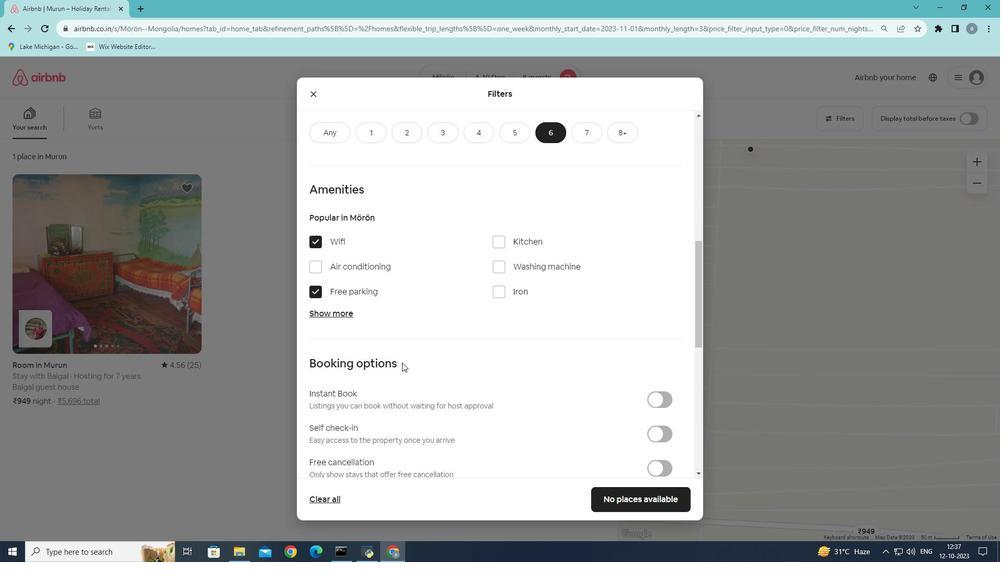 
Action: Mouse moved to (325, 265)
Screenshot: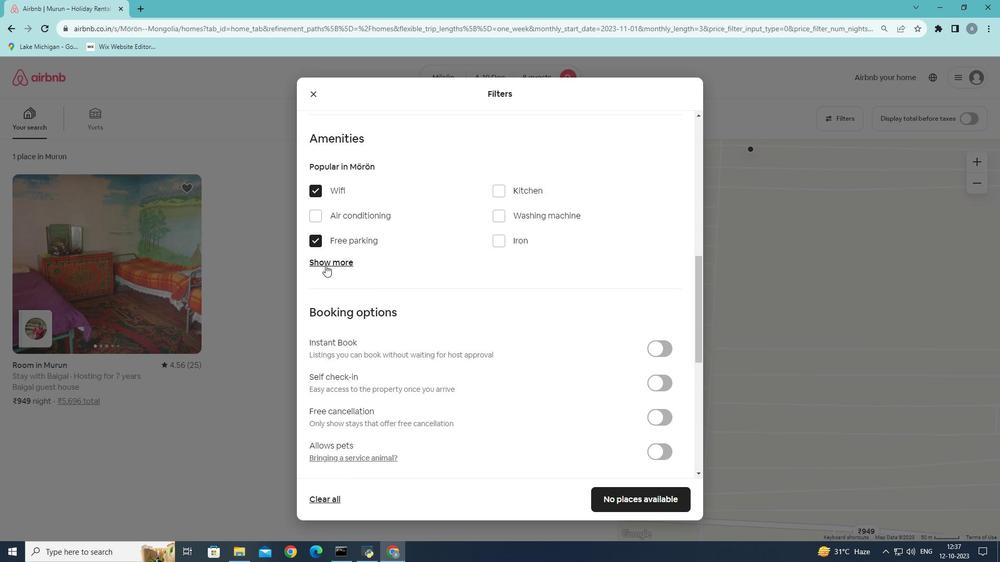 
Action: Mouse pressed left at (325, 265)
Screenshot: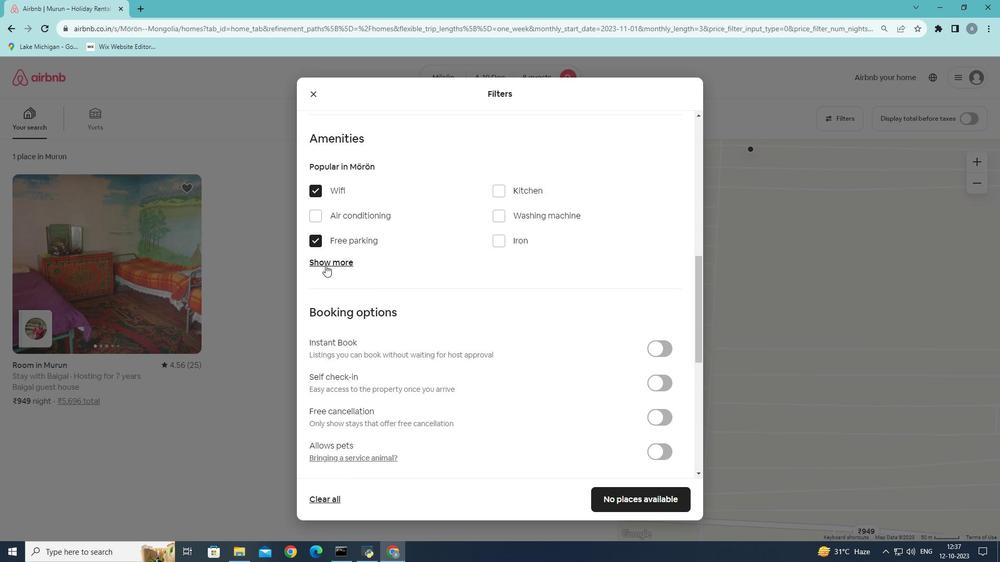 
Action: Mouse moved to (505, 326)
Screenshot: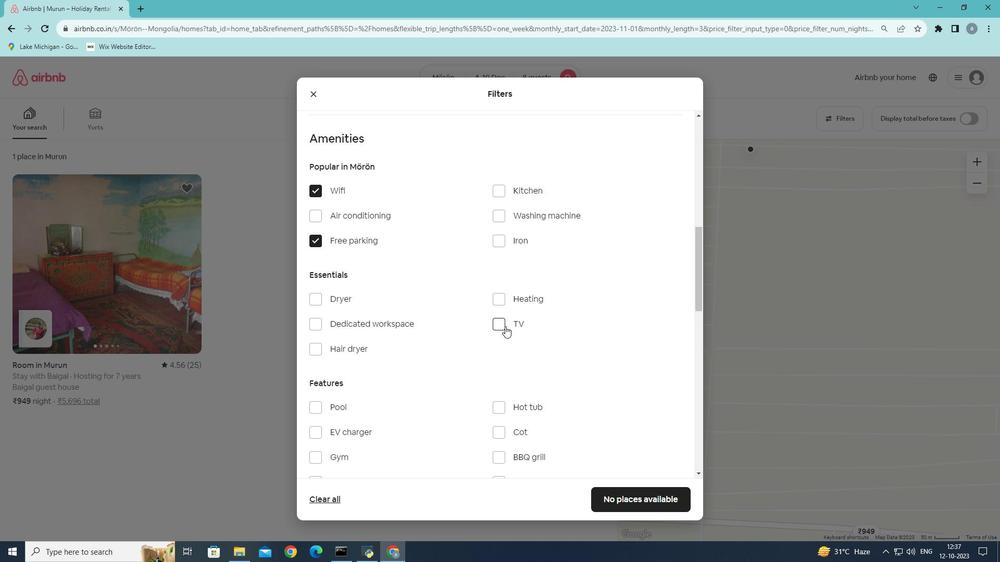 
Action: Mouse pressed left at (505, 326)
Screenshot: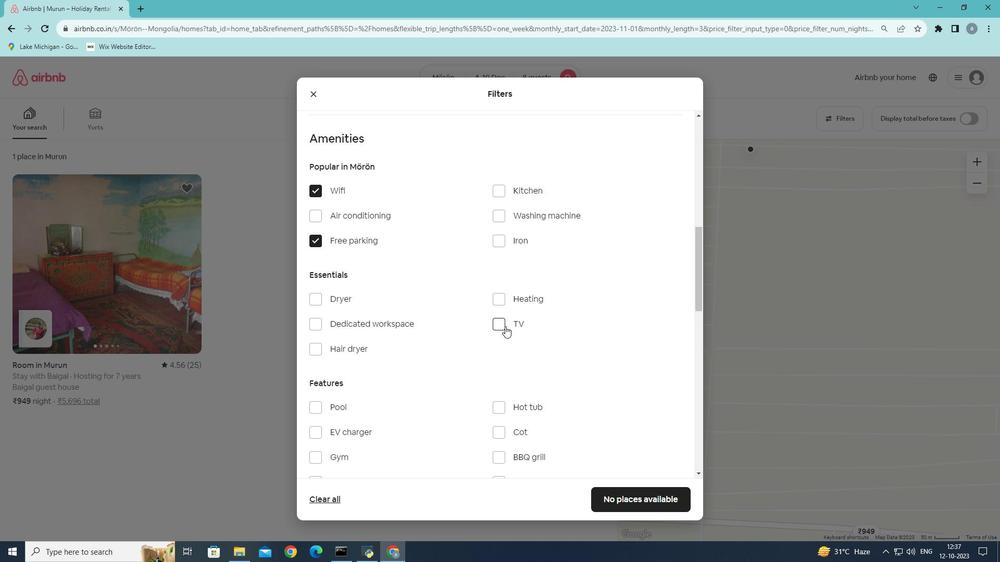 
Action: Mouse moved to (335, 425)
Screenshot: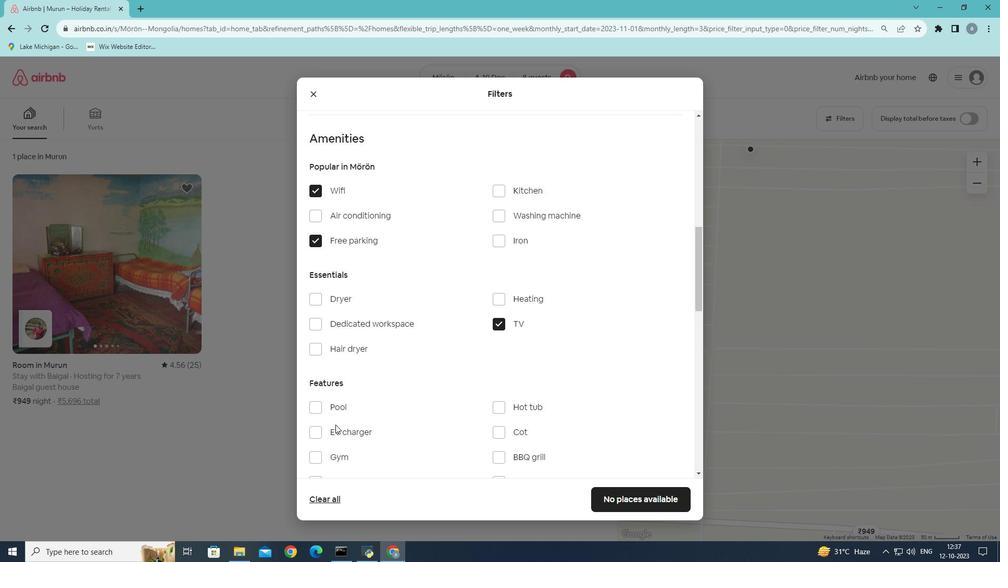 
Action: Mouse scrolled (335, 424) with delta (0, 0)
Screenshot: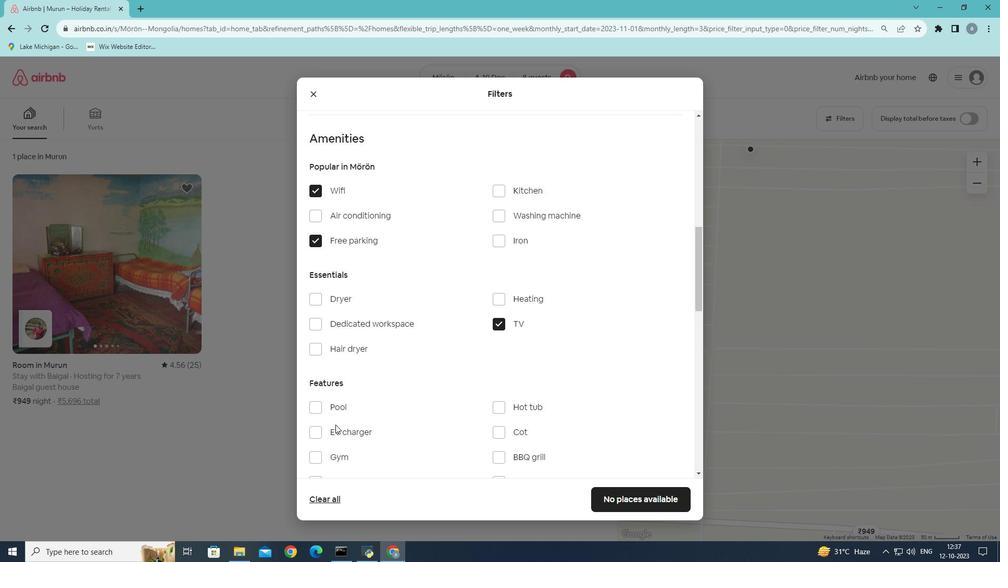 
Action: Mouse scrolled (335, 424) with delta (0, 0)
Screenshot: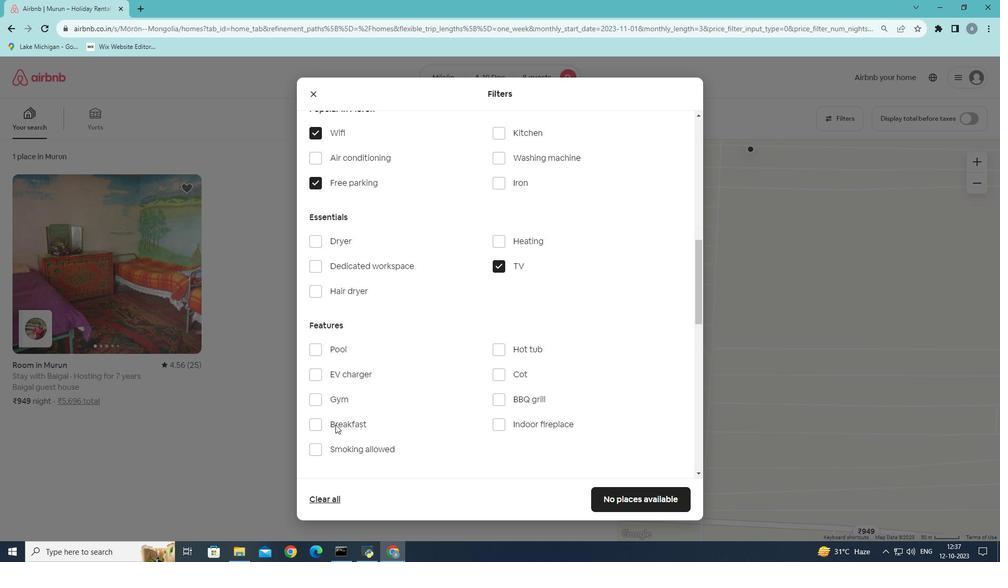 
Action: Mouse moved to (317, 357)
Screenshot: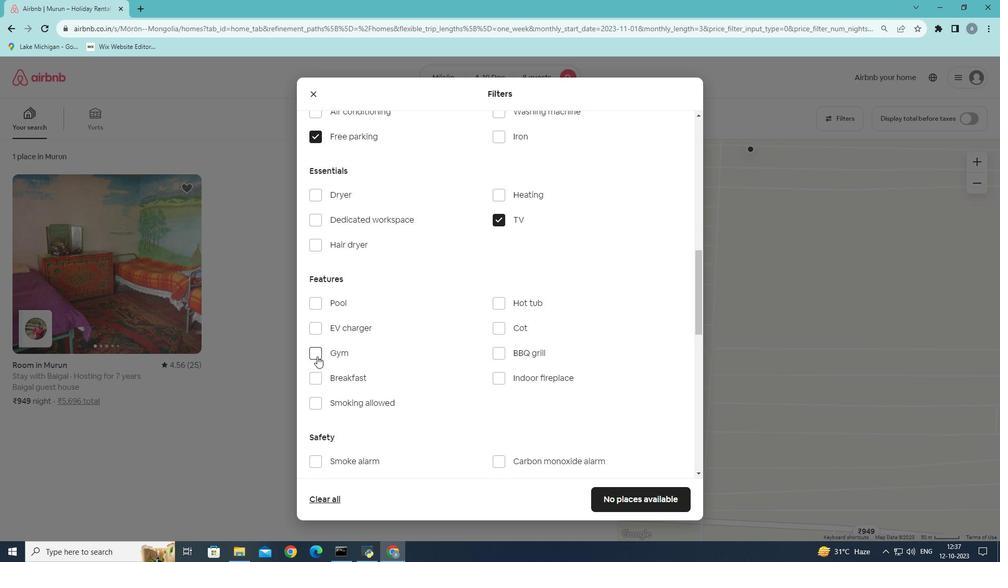 
Action: Mouse pressed left at (317, 357)
Screenshot: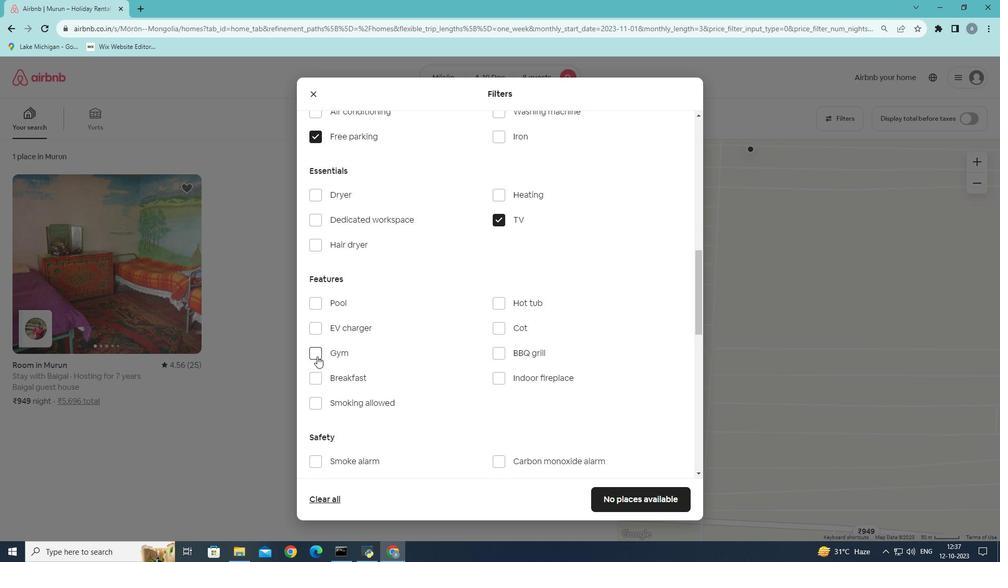 
Action: Mouse moved to (316, 374)
Screenshot: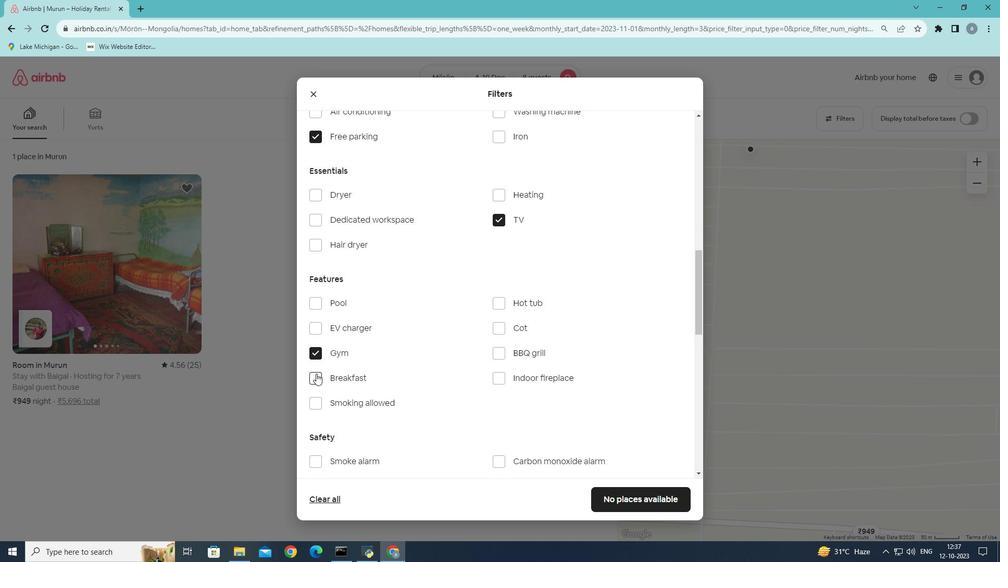 
Action: Mouse pressed left at (316, 374)
Screenshot: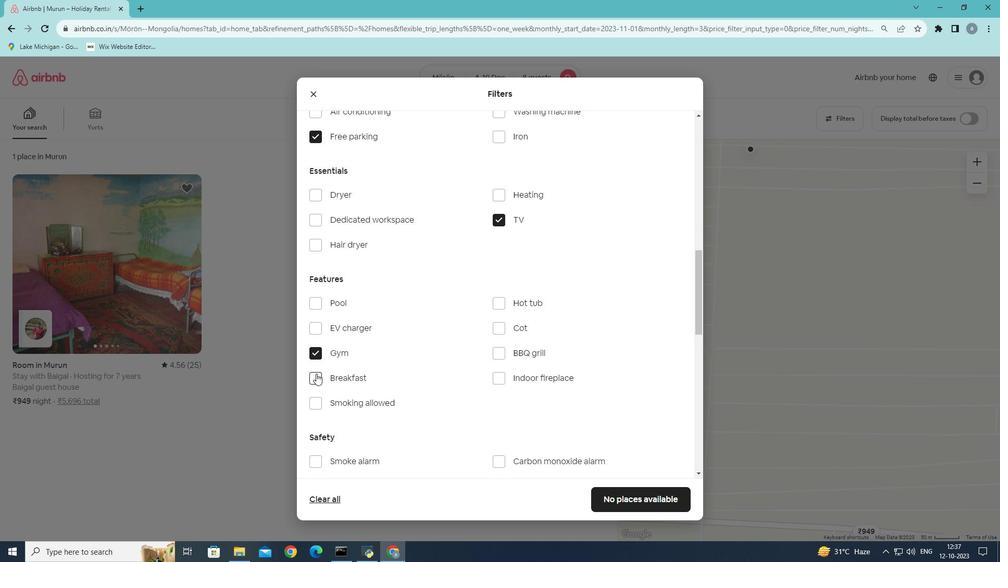 
Action: Mouse moved to (505, 371)
Screenshot: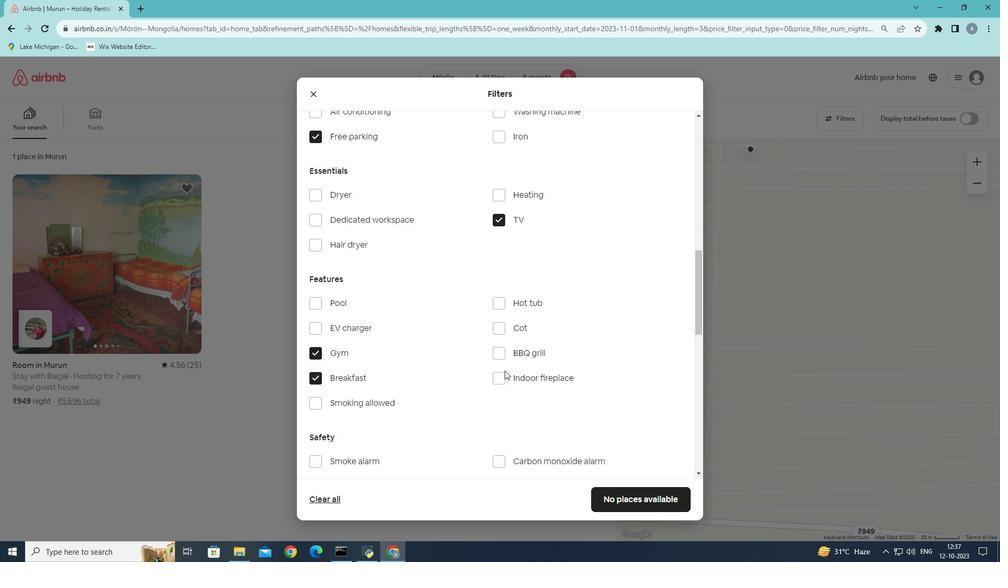 
Action: Mouse scrolled (505, 370) with delta (0, 0)
Screenshot: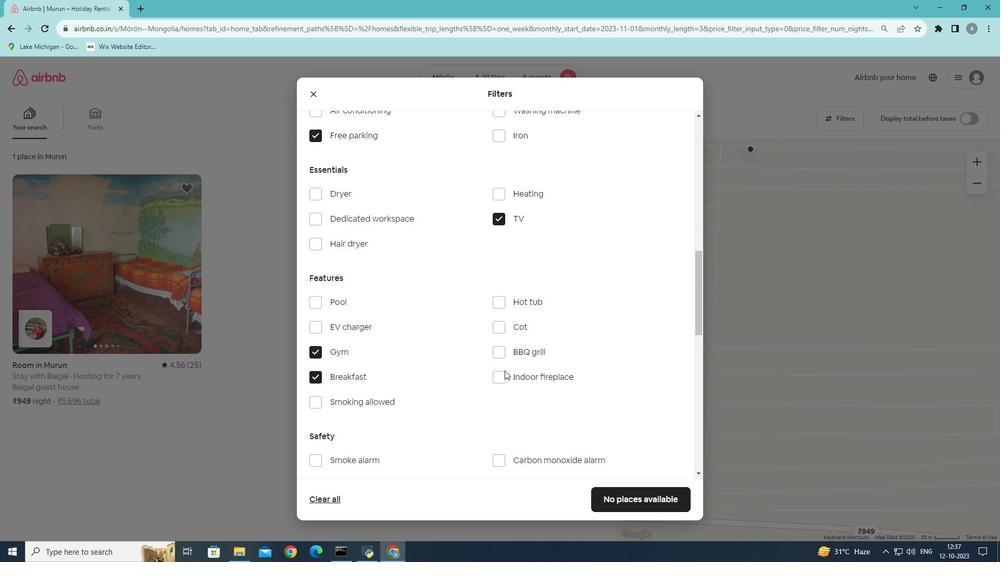 
Action: Mouse scrolled (505, 370) with delta (0, 0)
Screenshot: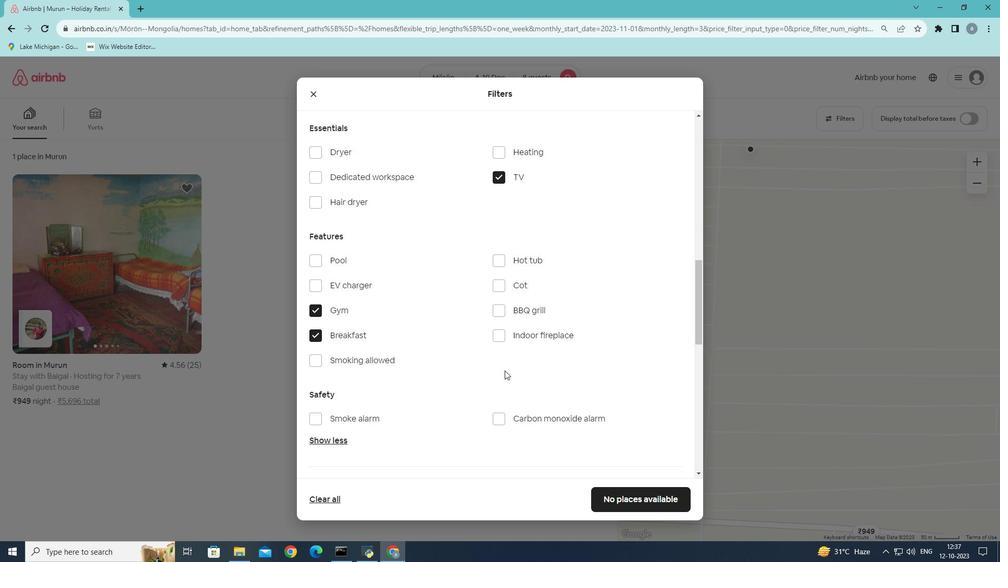 
Action: Mouse scrolled (505, 370) with delta (0, 0)
Screenshot: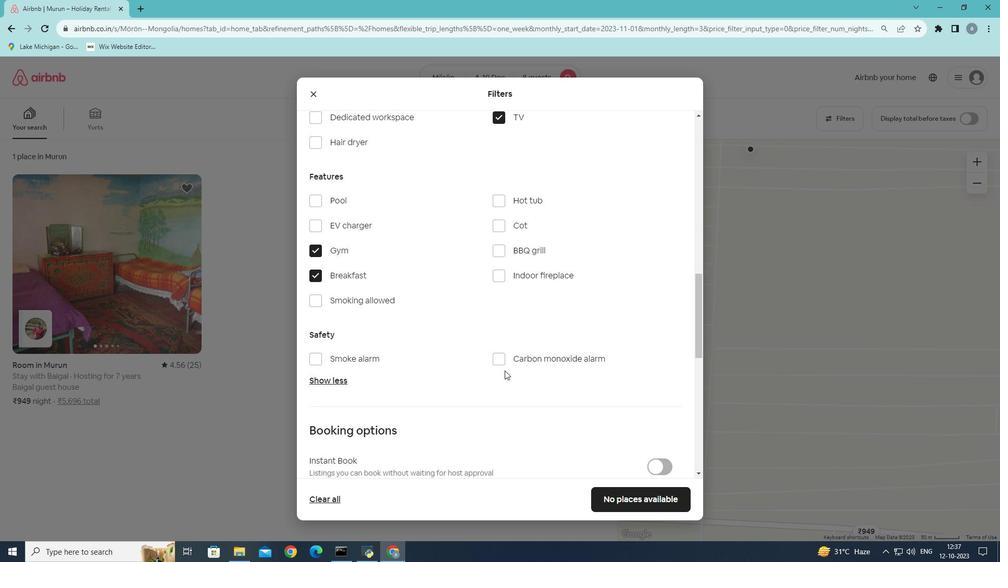 
Action: Mouse moved to (541, 371)
Screenshot: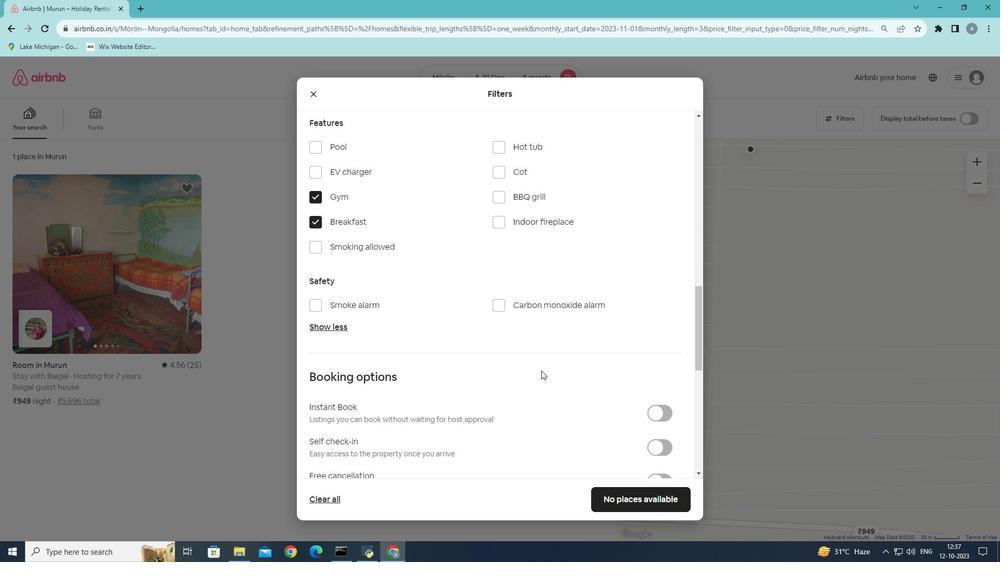 
Action: Mouse scrolled (541, 370) with delta (0, 0)
Screenshot: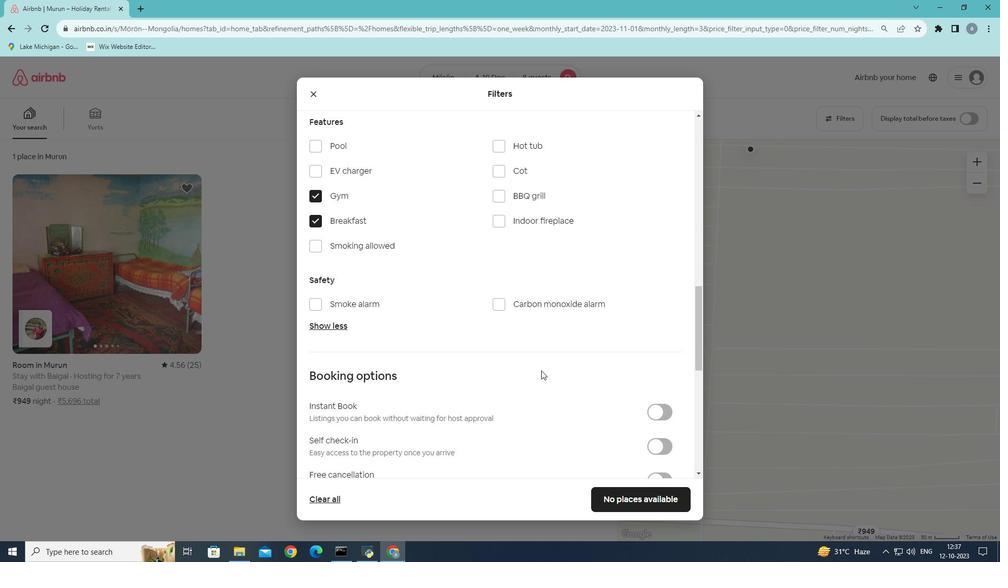 
Action: Mouse moved to (542, 371)
Screenshot: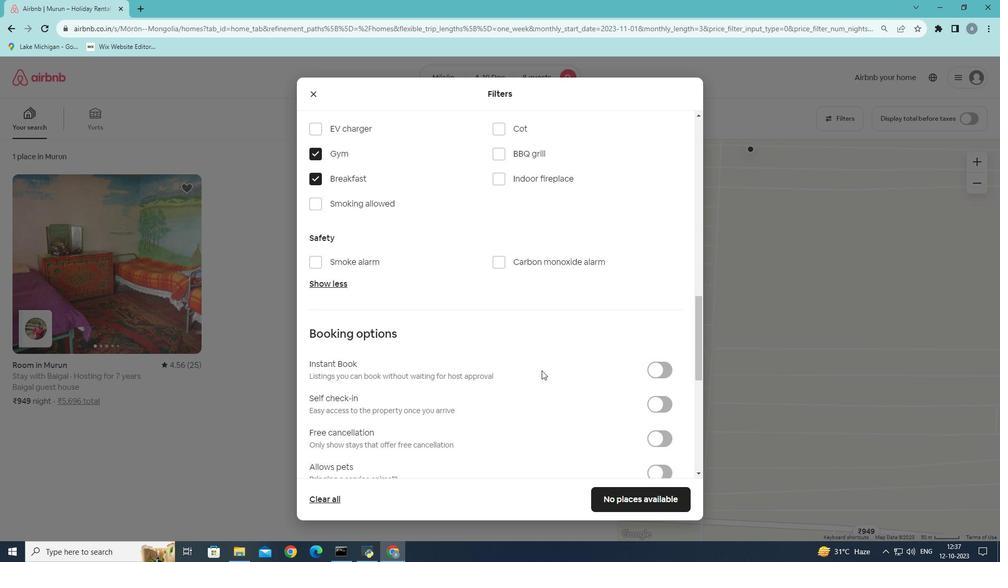
Action: Mouse scrolled (542, 370) with delta (0, 0)
Screenshot: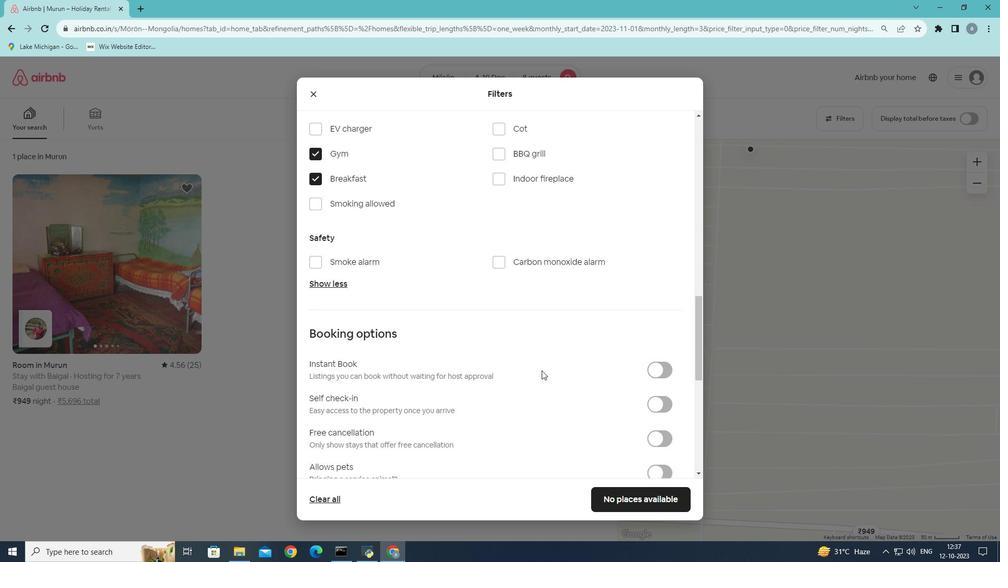 
Action: Mouse scrolled (542, 370) with delta (0, 0)
Screenshot: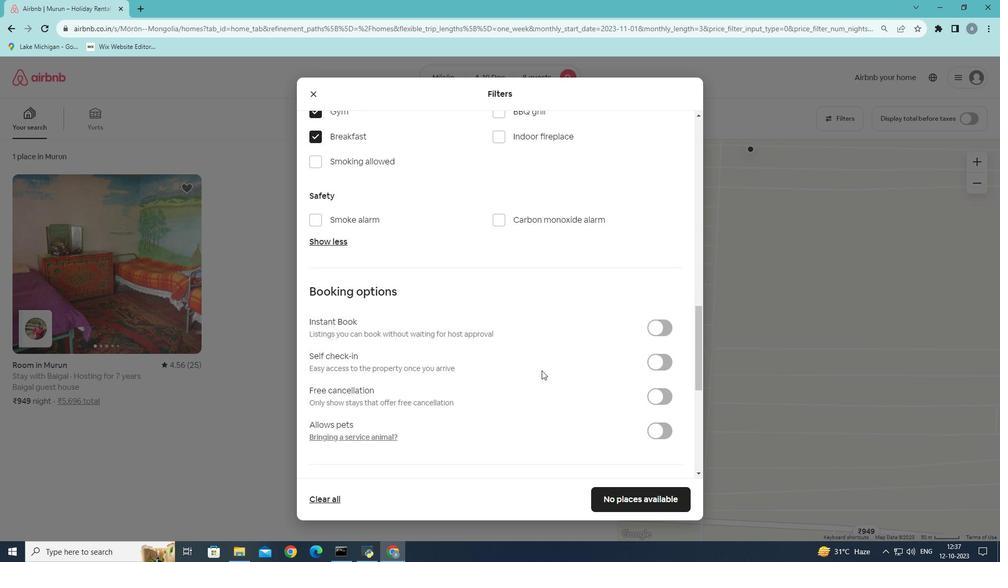 
Action: Mouse moved to (622, 493)
Screenshot: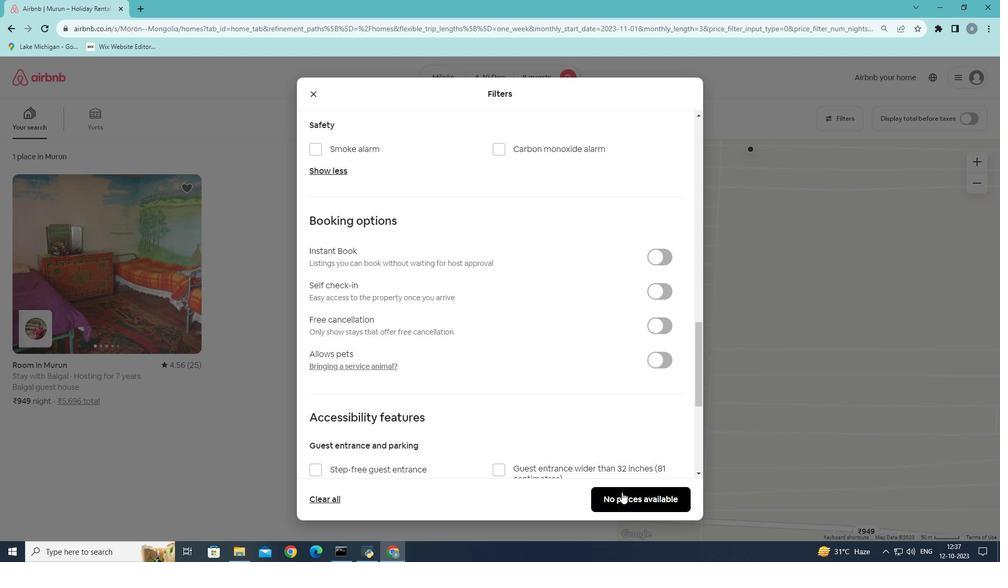 
Action: Mouse pressed left at (622, 493)
Screenshot: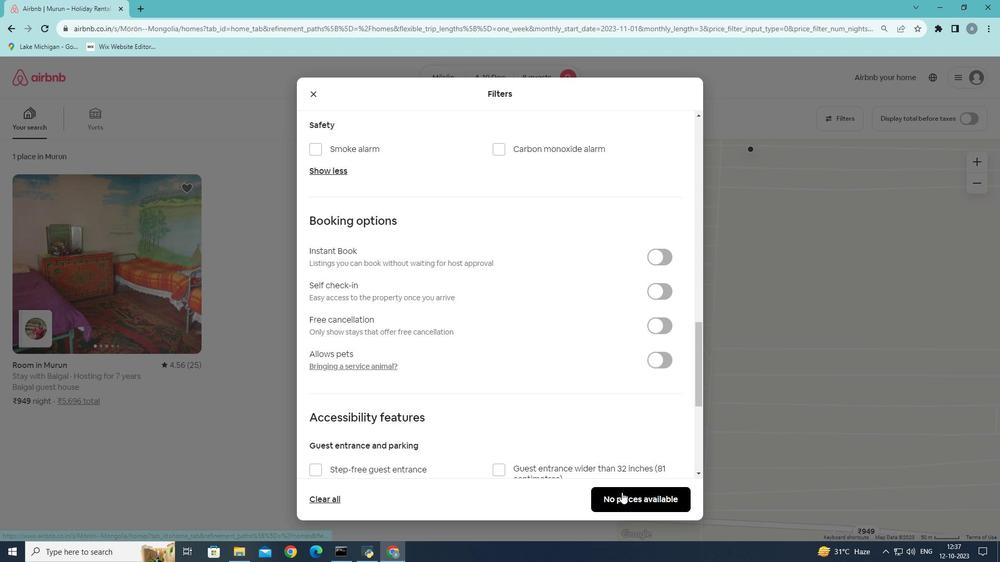 
Action: Mouse moved to (607, 434)
Screenshot: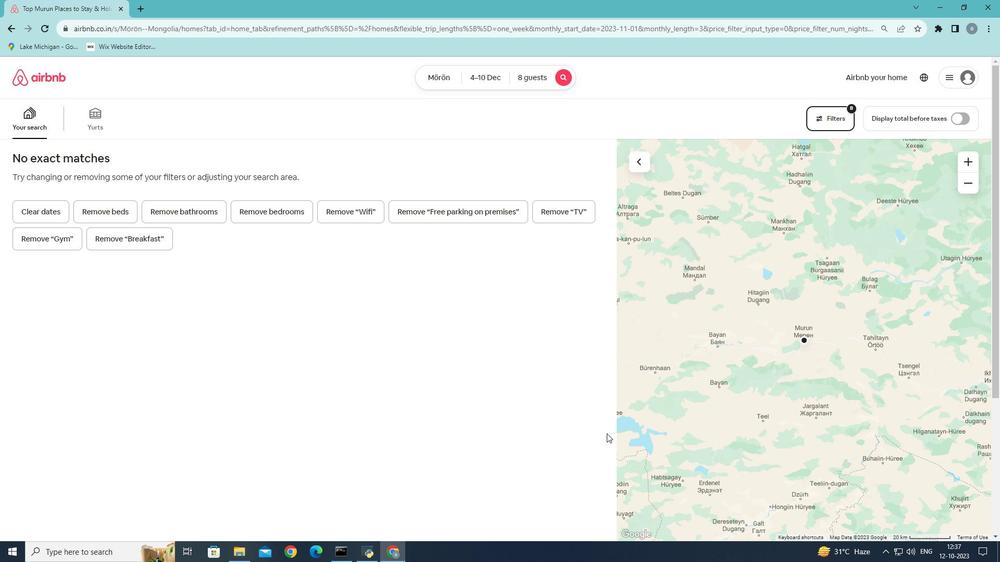 
